 Task: Create a due date automation trigger when advanced on, 2 hours before a card is due add dates starting next week.
Action: Mouse moved to (1127, 318)
Screenshot: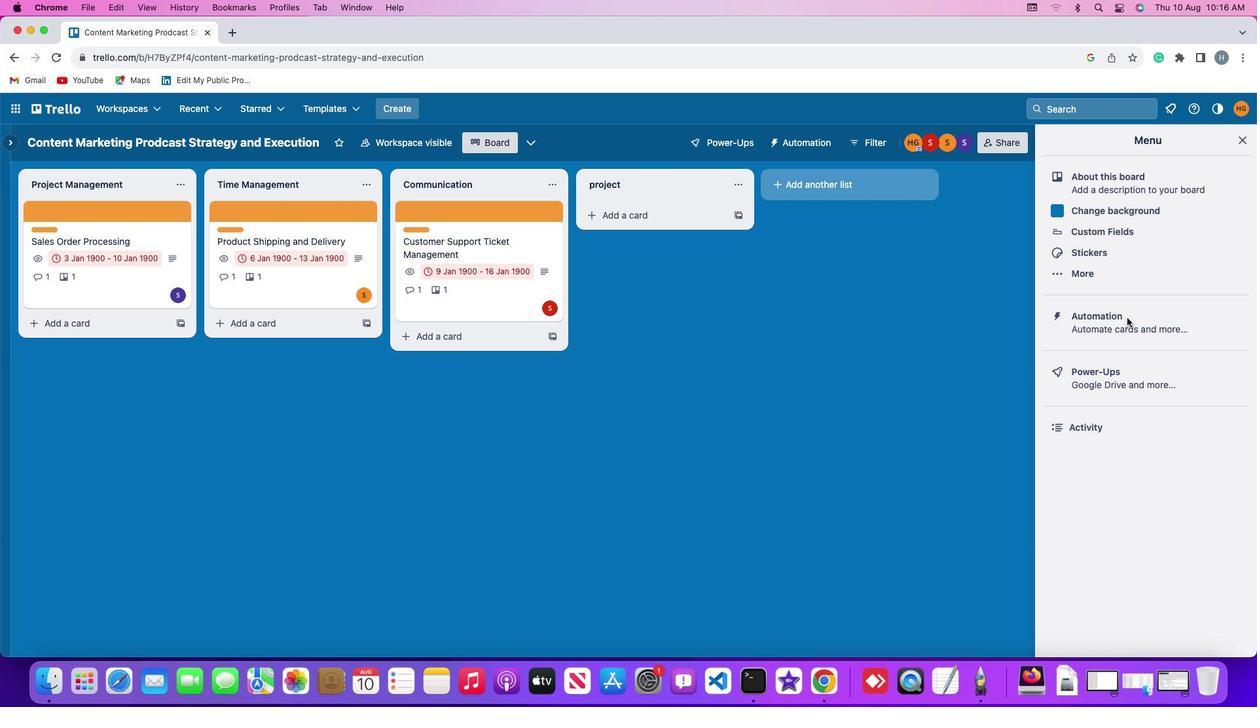
Action: Mouse pressed left at (1127, 318)
Screenshot: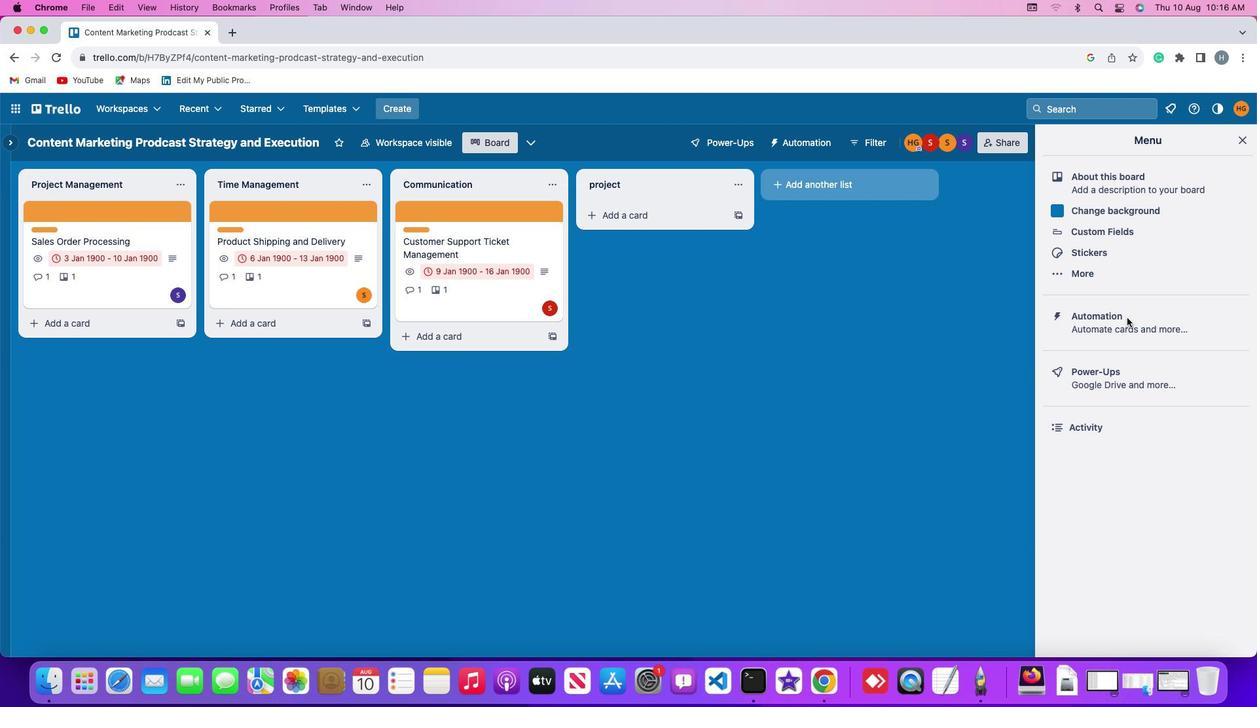 
Action: Mouse moved to (1127, 317)
Screenshot: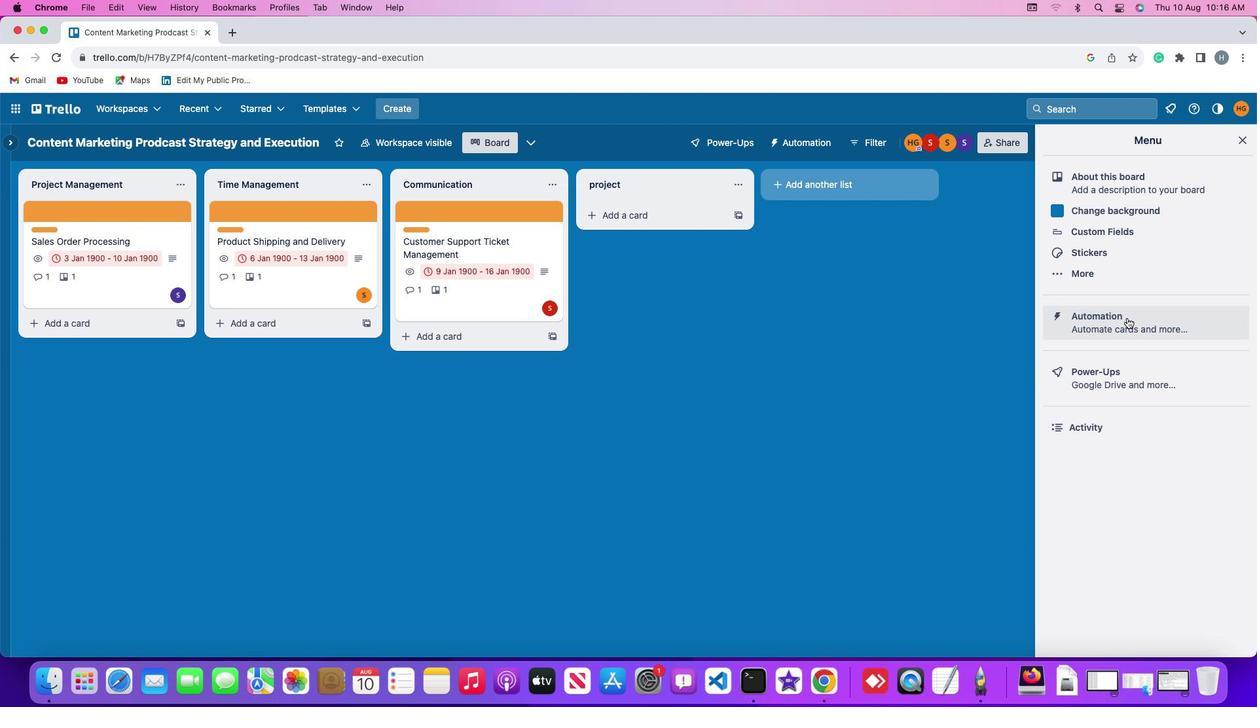 
Action: Mouse pressed left at (1127, 317)
Screenshot: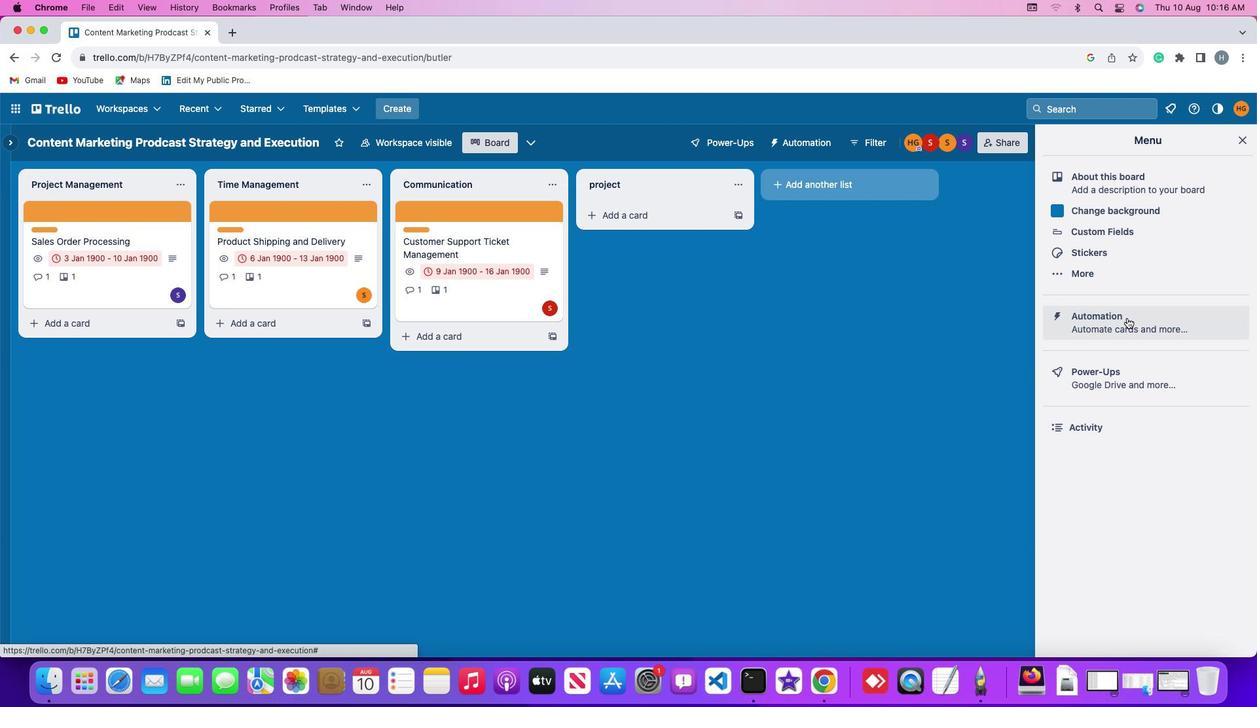 
Action: Mouse moved to (58, 317)
Screenshot: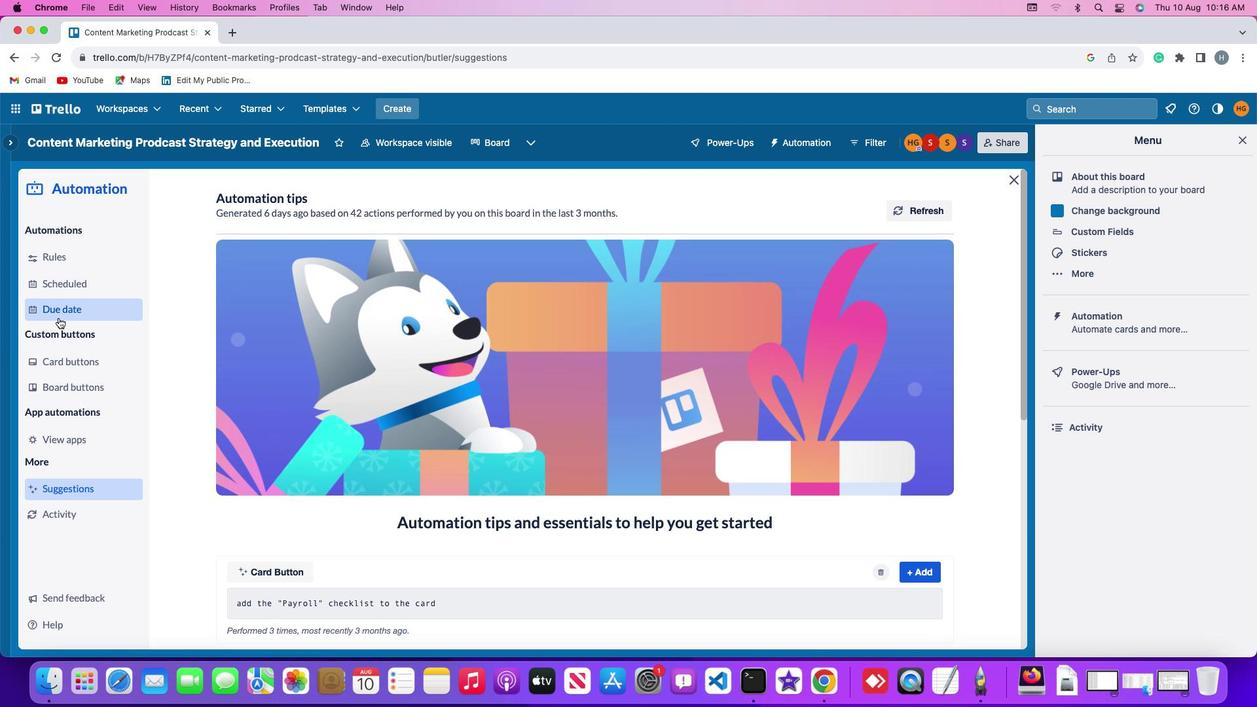 
Action: Mouse pressed left at (58, 317)
Screenshot: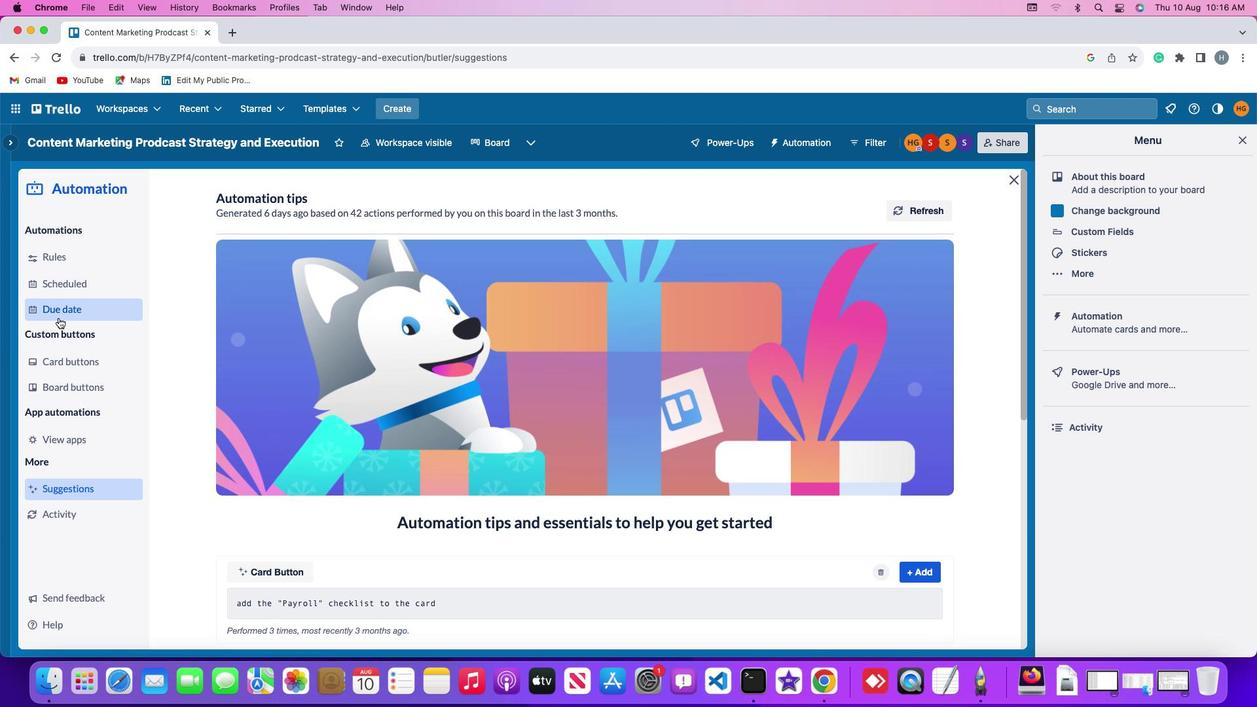 
Action: Mouse moved to (886, 205)
Screenshot: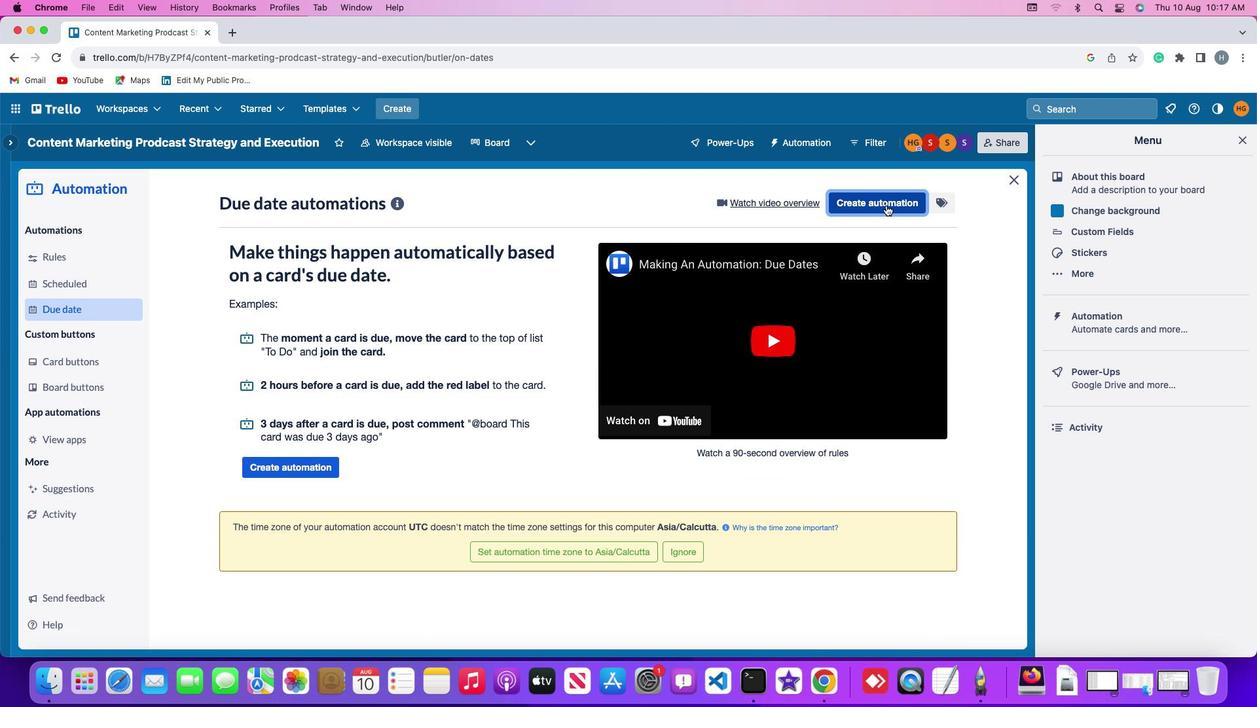 
Action: Mouse pressed left at (886, 205)
Screenshot: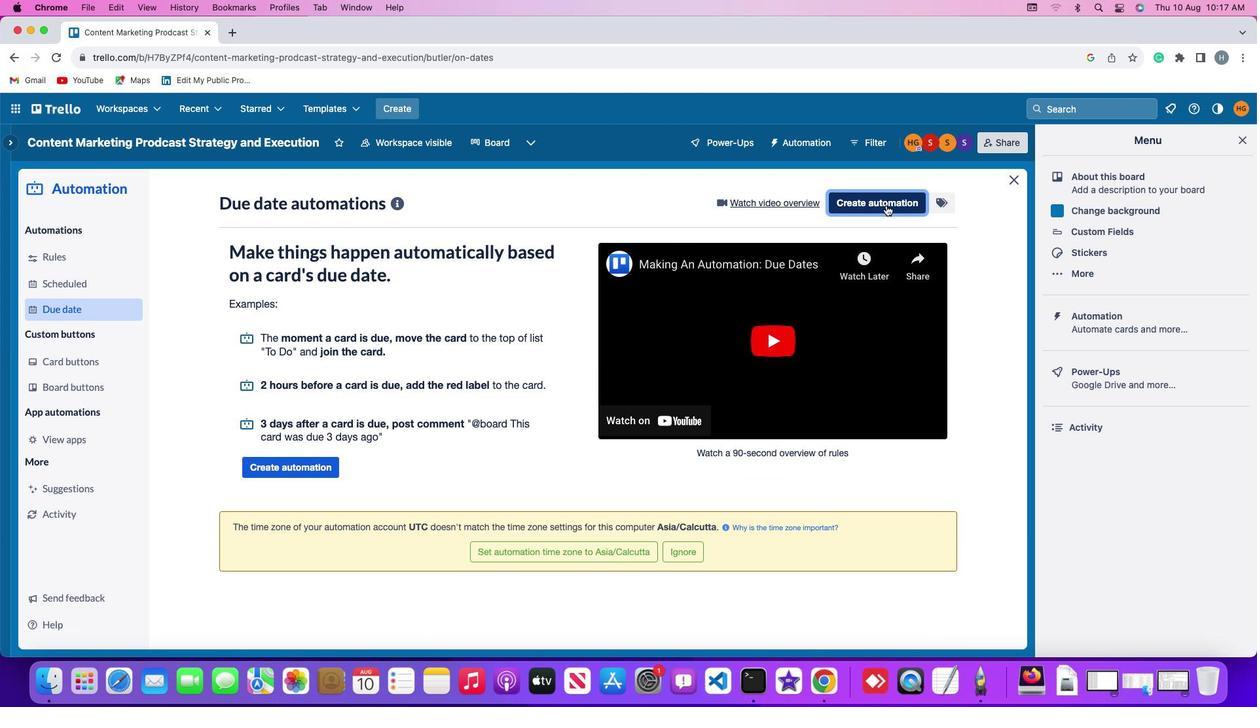 
Action: Mouse moved to (334, 326)
Screenshot: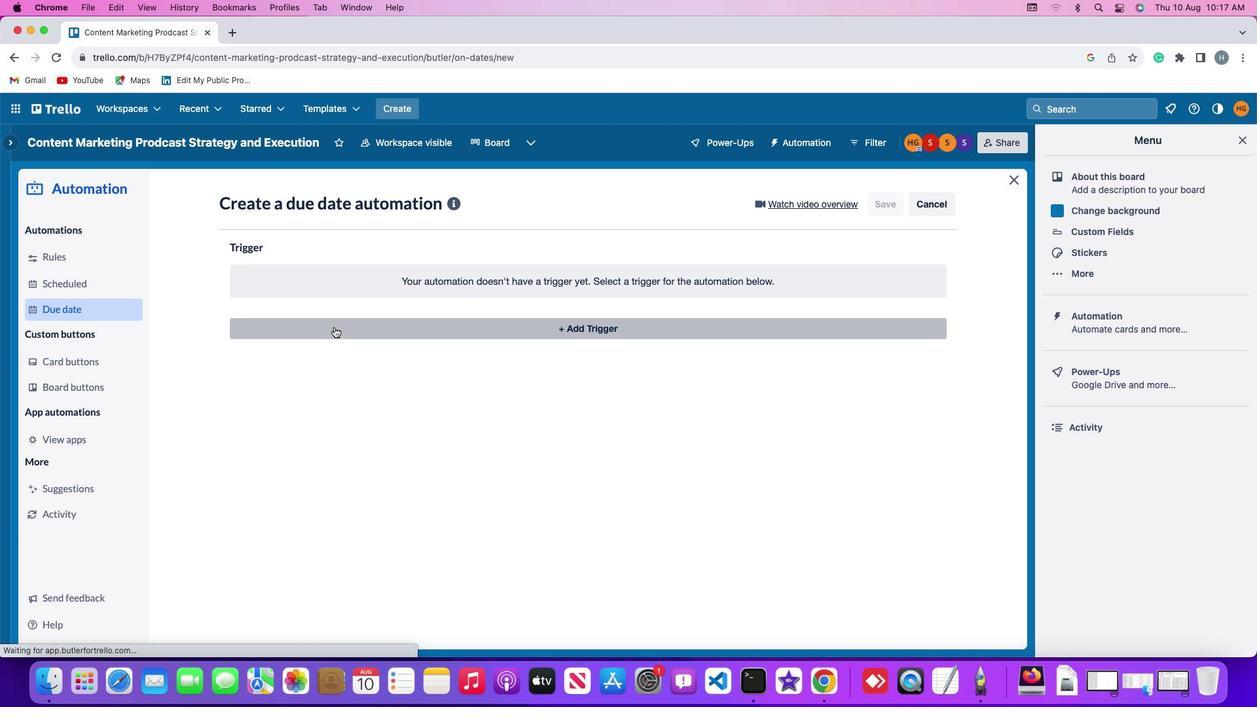 
Action: Mouse pressed left at (334, 326)
Screenshot: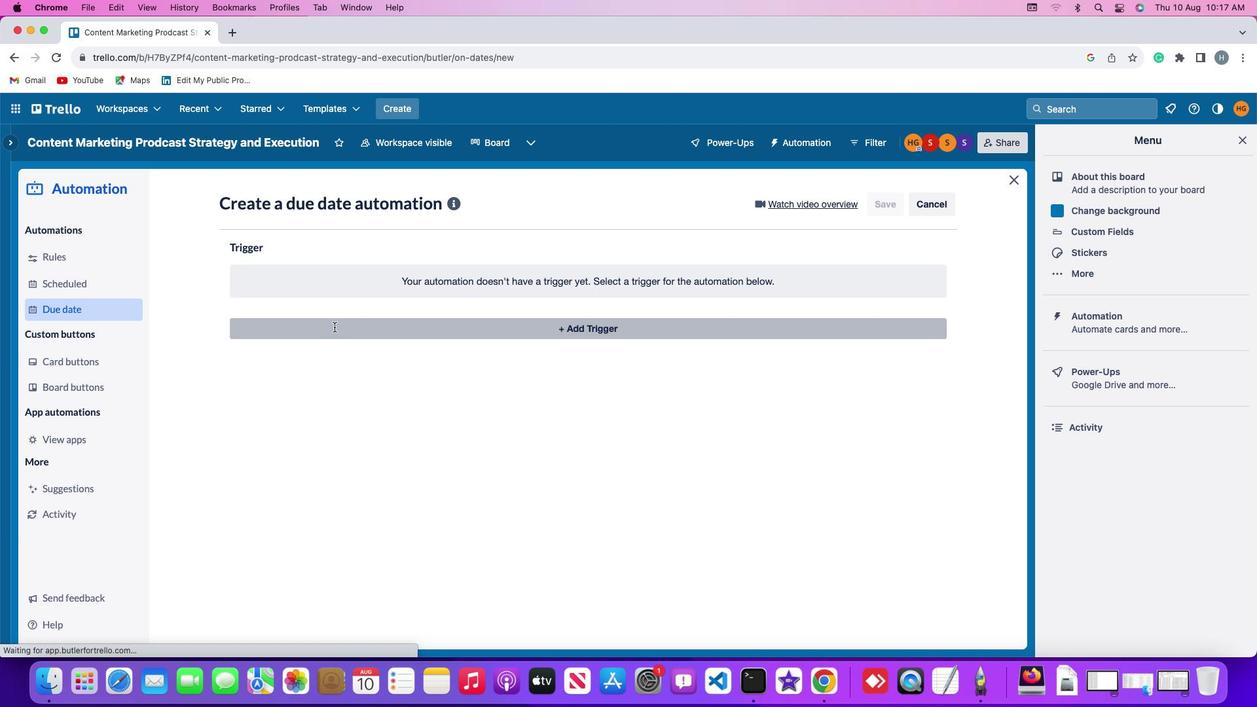 
Action: Mouse moved to (254, 531)
Screenshot: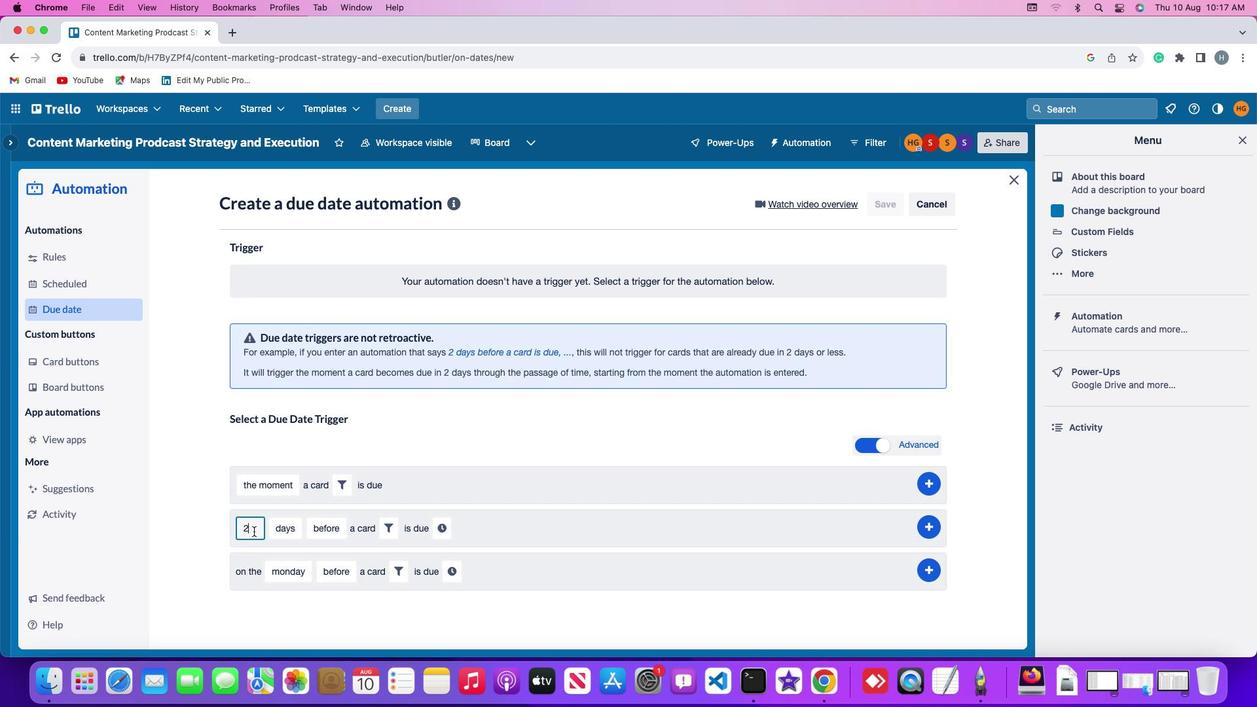 
Action: Mouse pressed left at (254, 531)
Screenshot: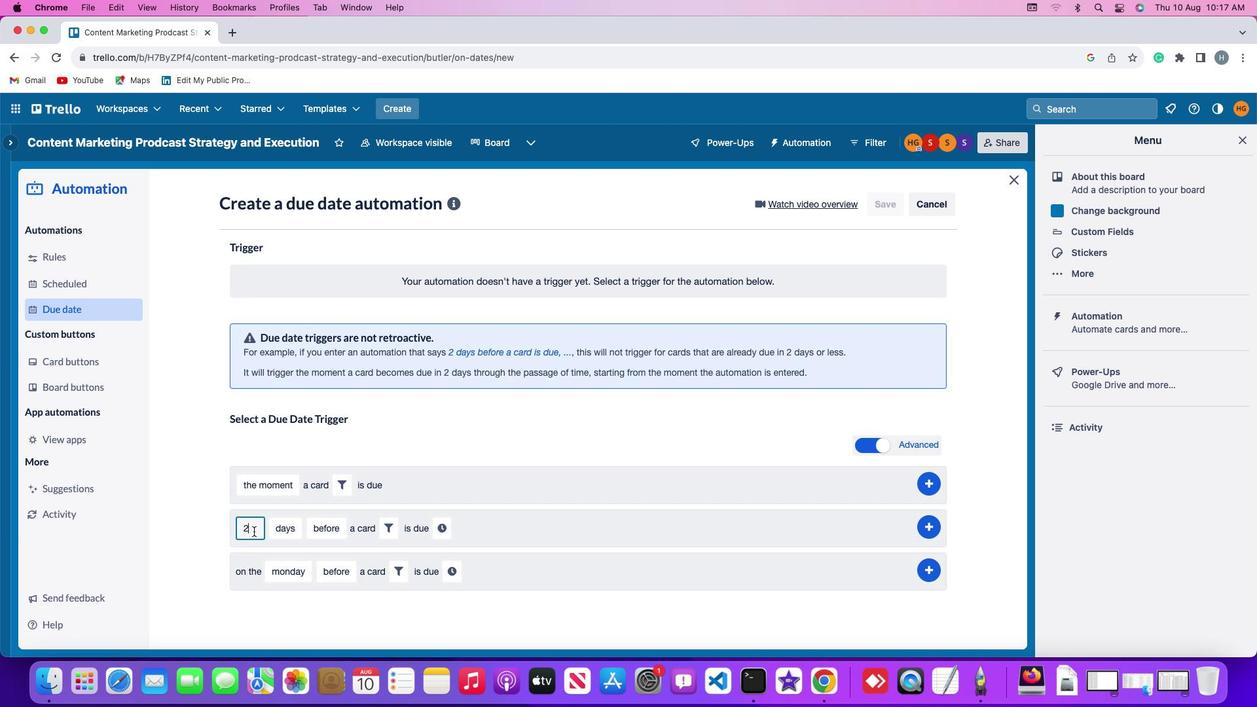 
Action: Mouse moved to (254, 531)
Screenshot: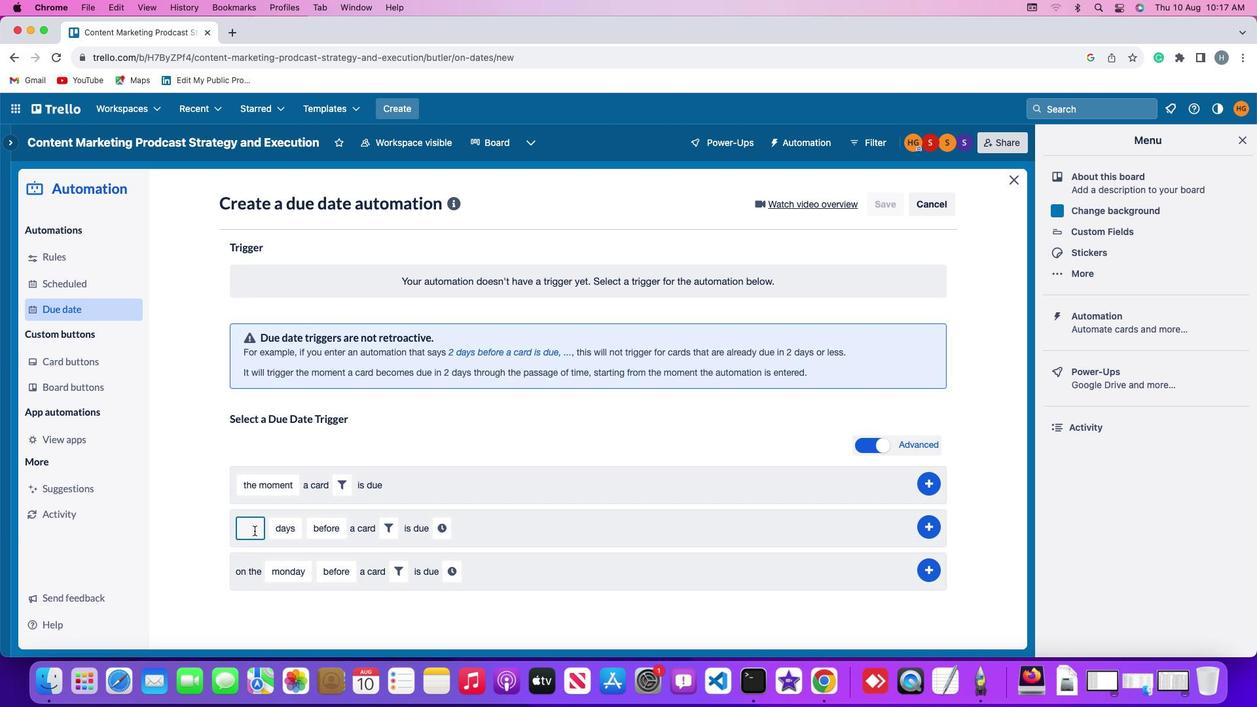
Action: Key pressed Key.backspace
Screenshot: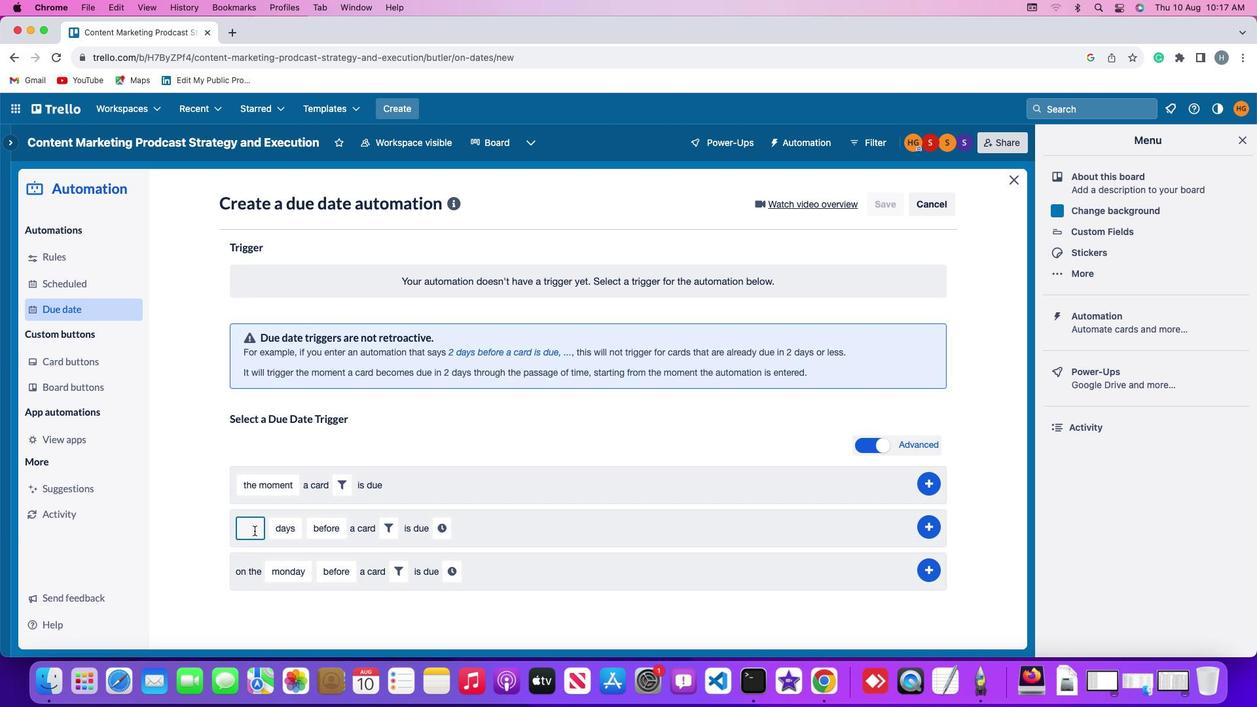 
Action: Mouse moved to (254, 531)
Screenshot: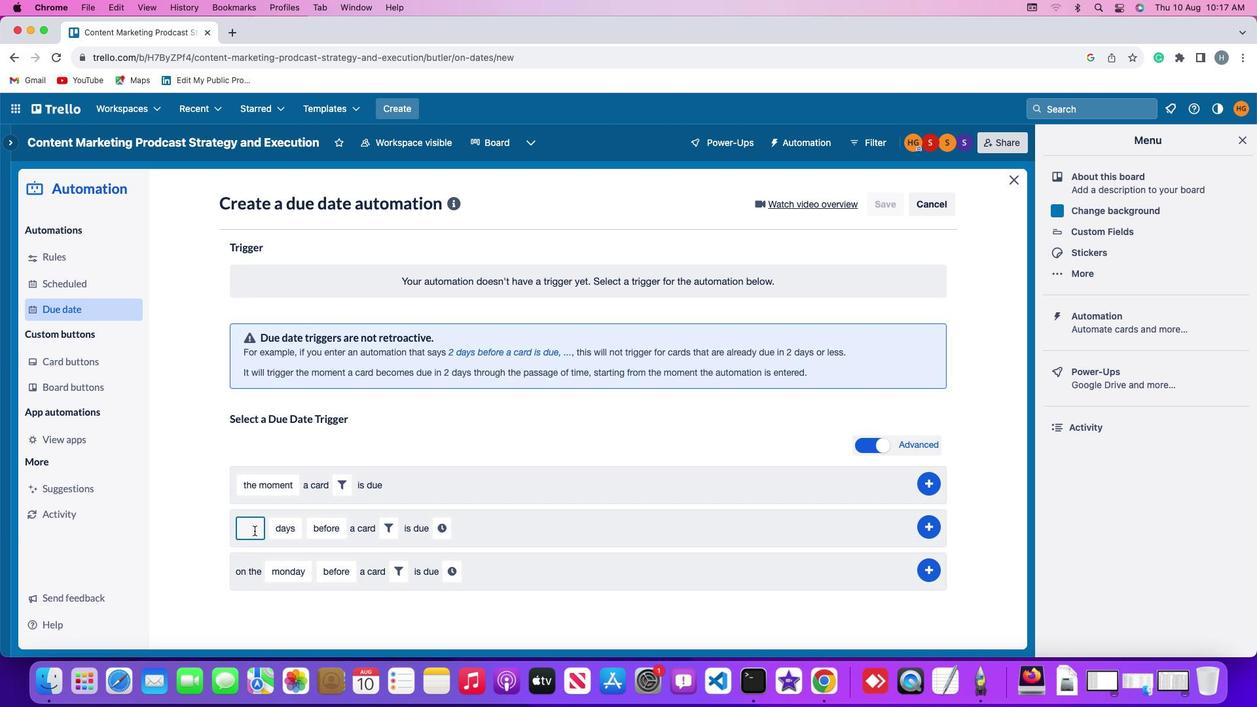 
Action: Key pressed '2'
Screenshot: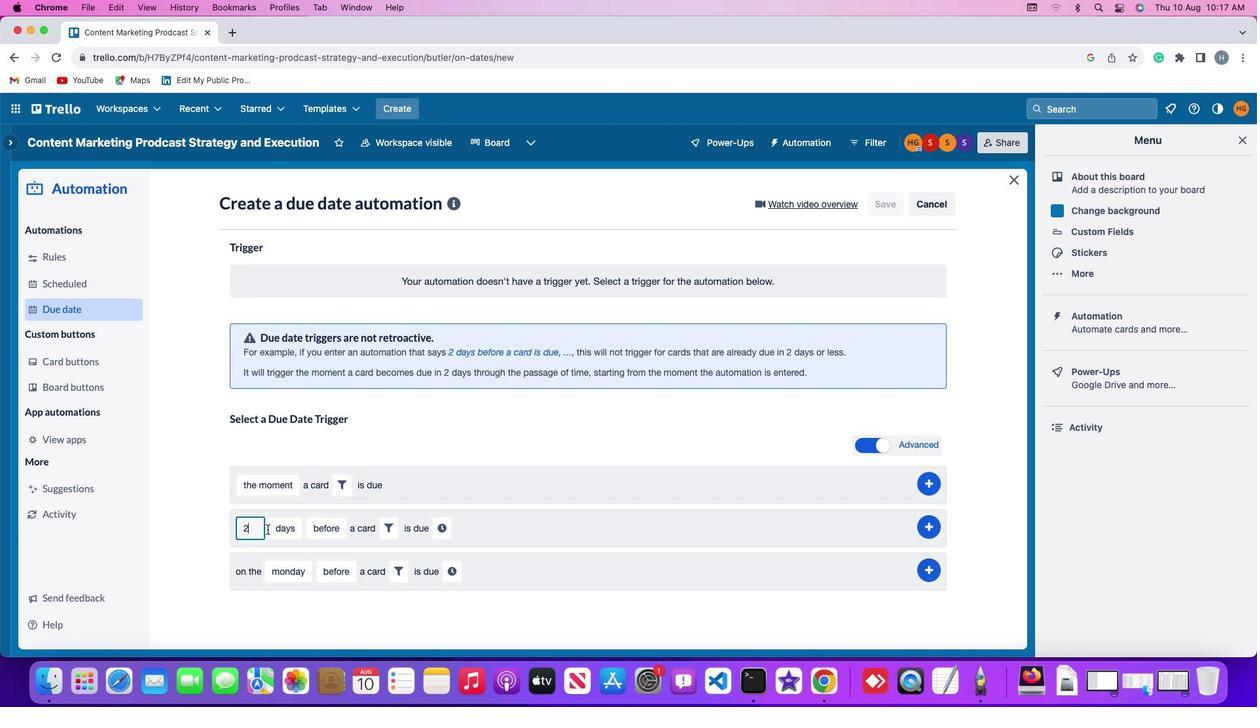 
Action: Mouse moved to (274, 529)
Screenshot: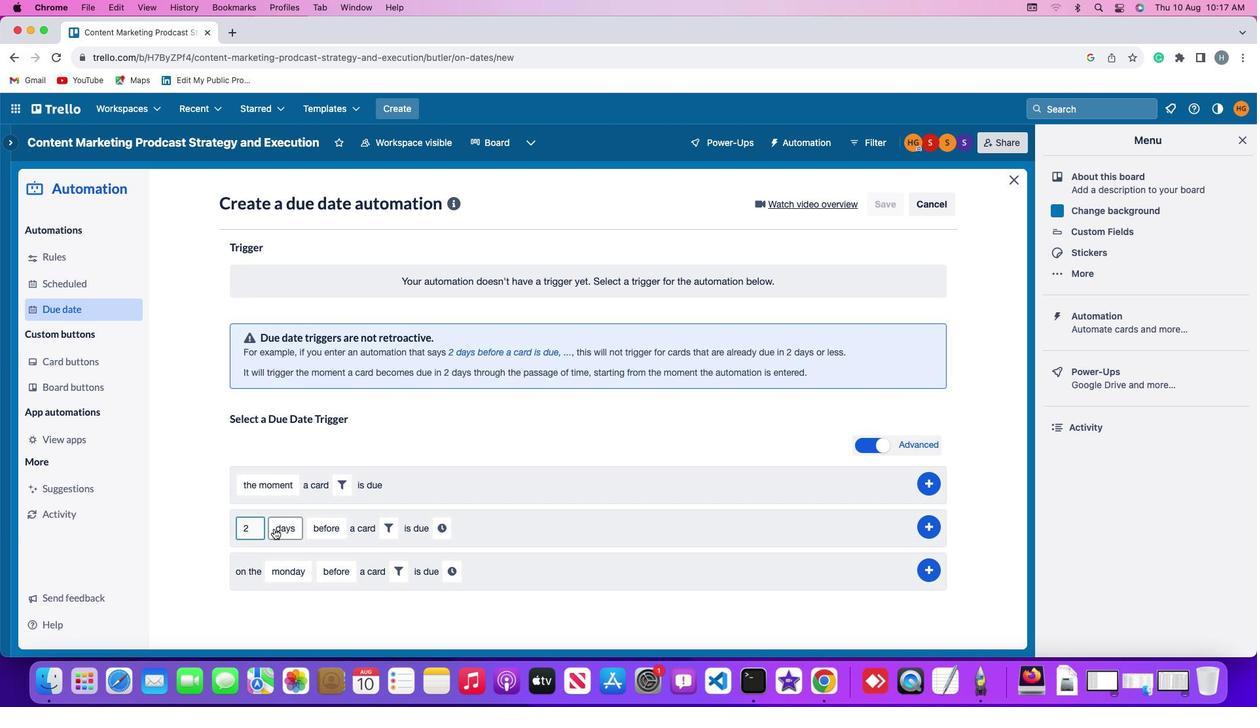 
Action: Mouse pressed left at (274, 529)
Screenshot: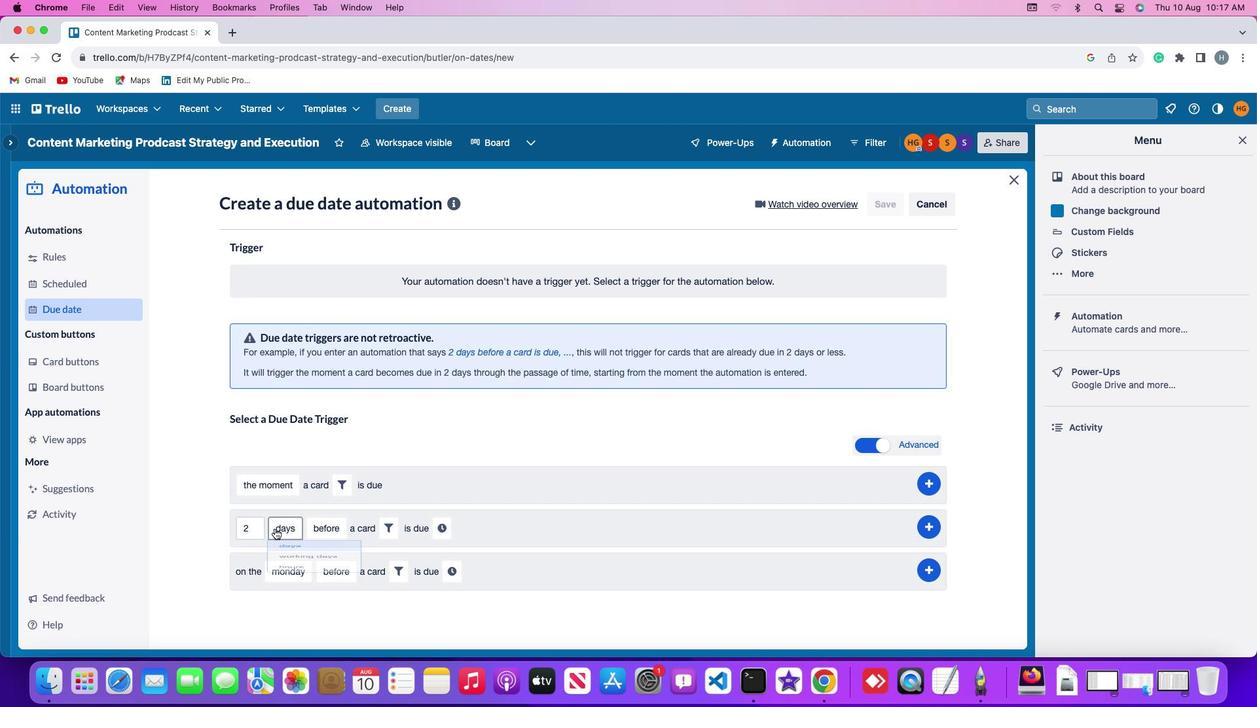 
Action: Mouse moved to (284, 608)
Screenshot: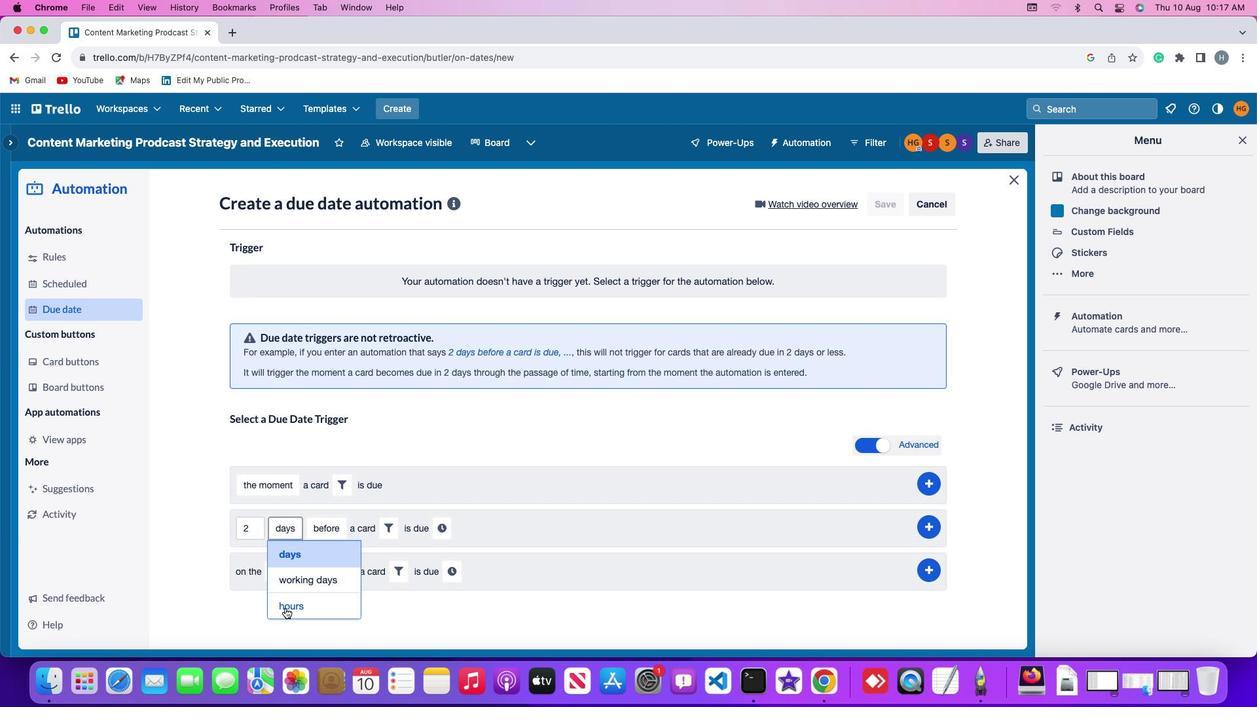 
Action: Mouse pressed left at (284, 608)
Screenshot: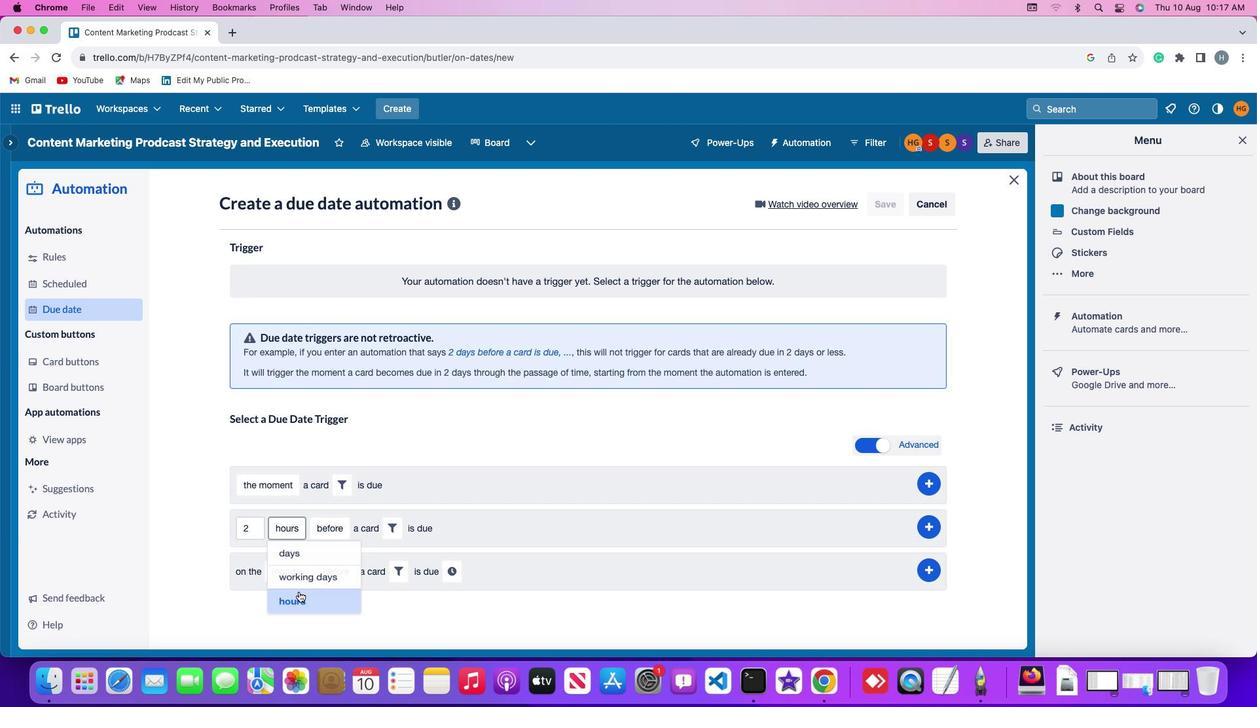 
Action: Mouse moved to (330, 529)
Screenshot: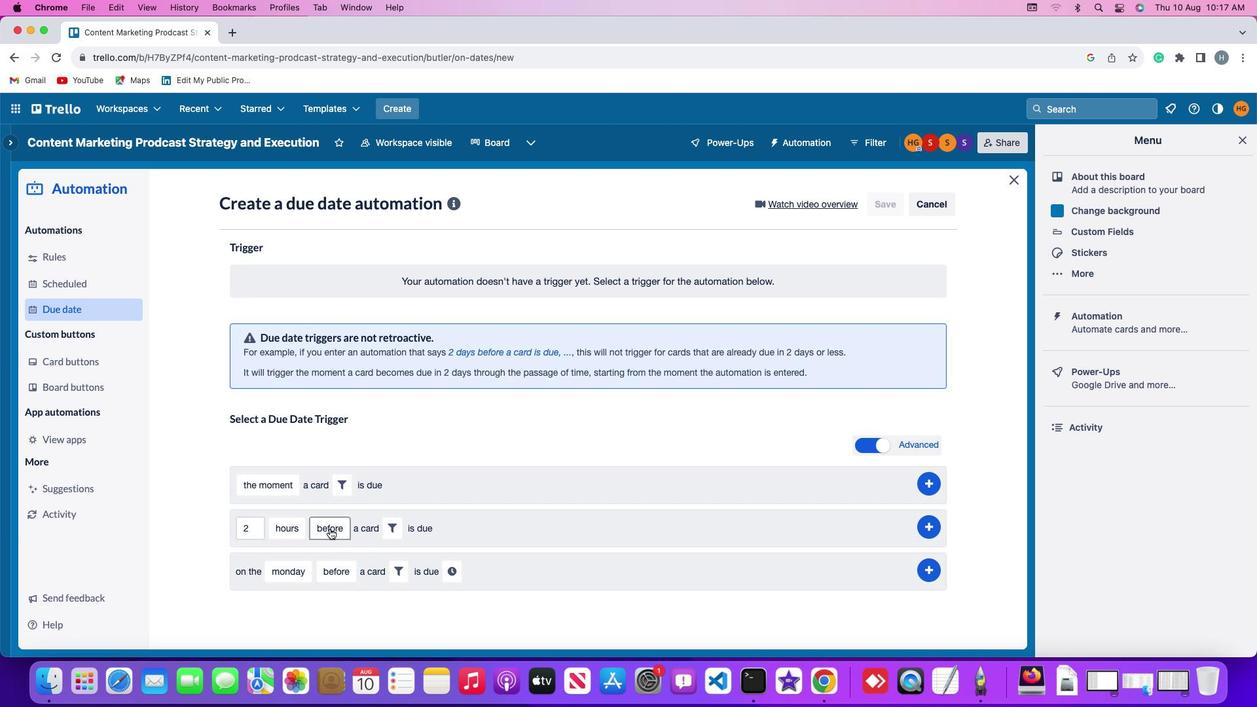 
Action: Mouse pressed left at (330, 529)
Screenshot: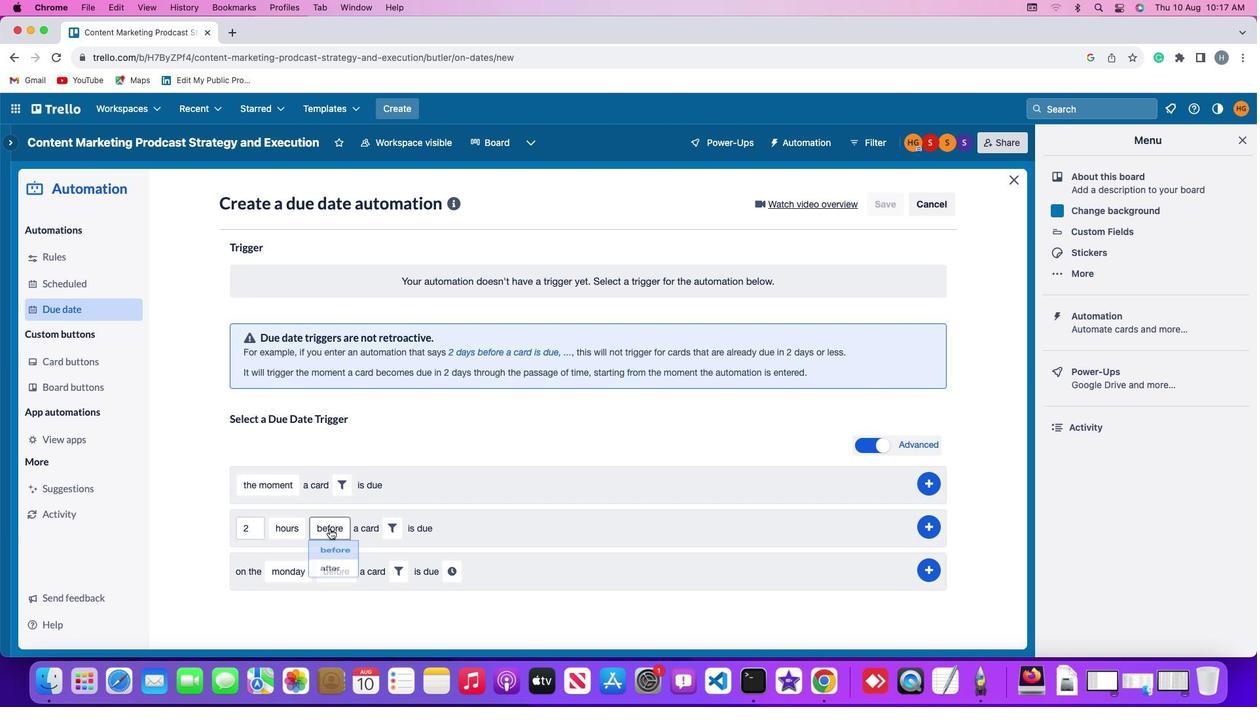
Action: Mouse moved to (341, 544)
Screenshot: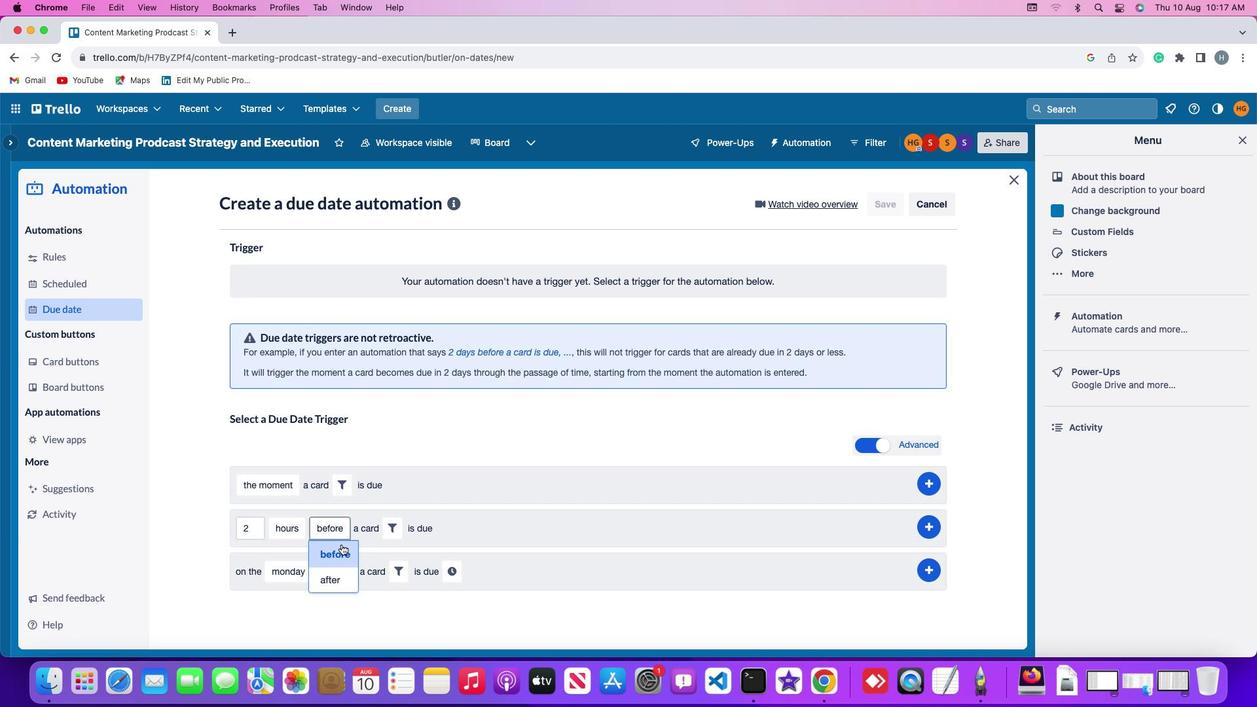 
Action: Mouse pressed left at (341, 544)
Screenshot: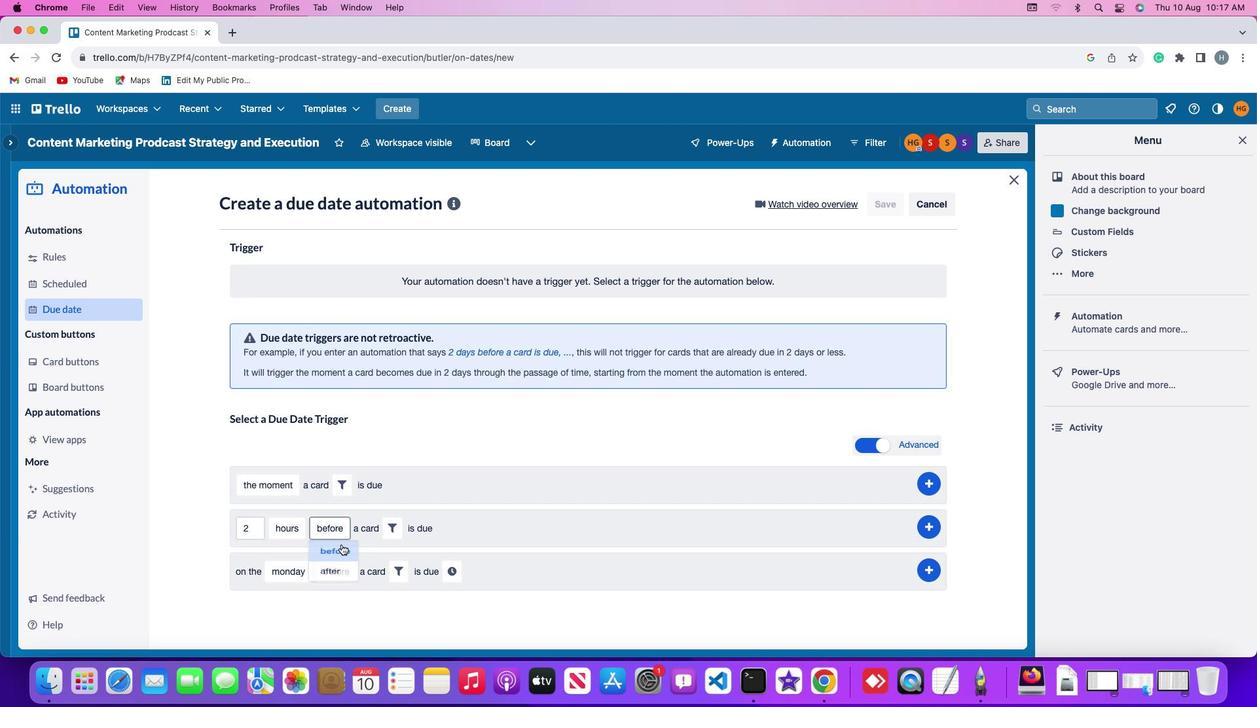 
Action: Mouse moved to (390, 531)
Screenshot: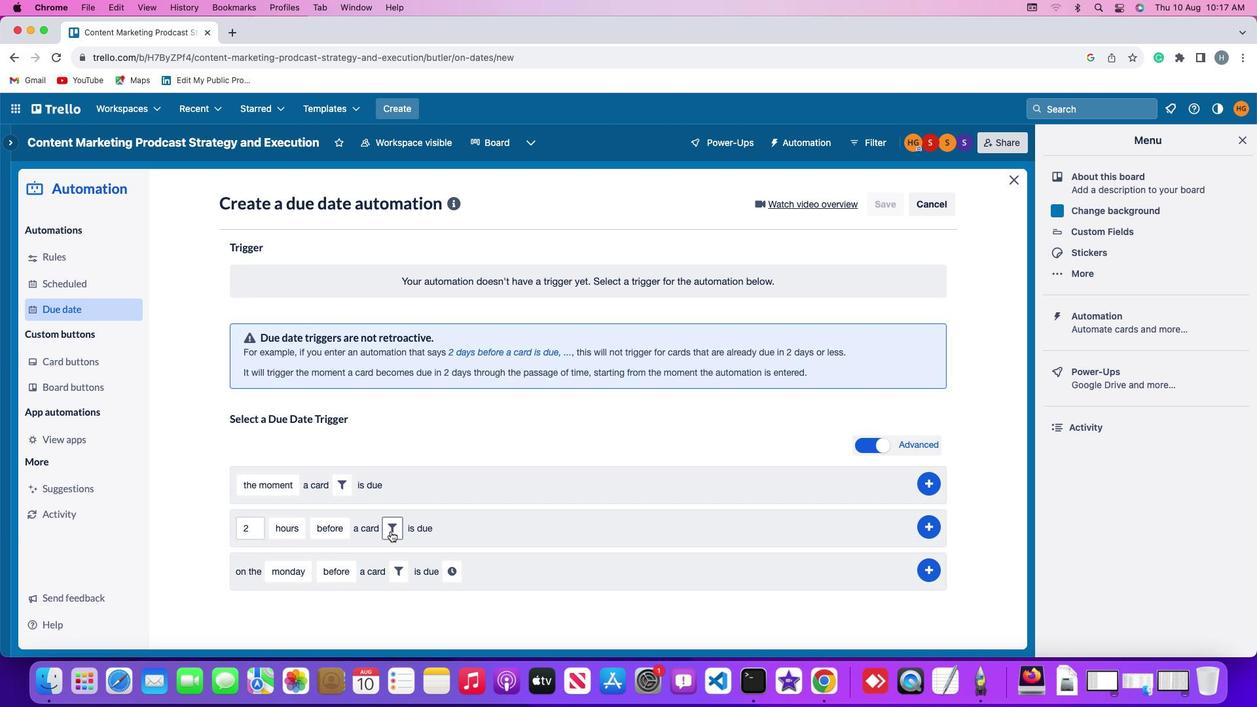 
Action: Mouse pressed left at (390, 531)
Screenshot: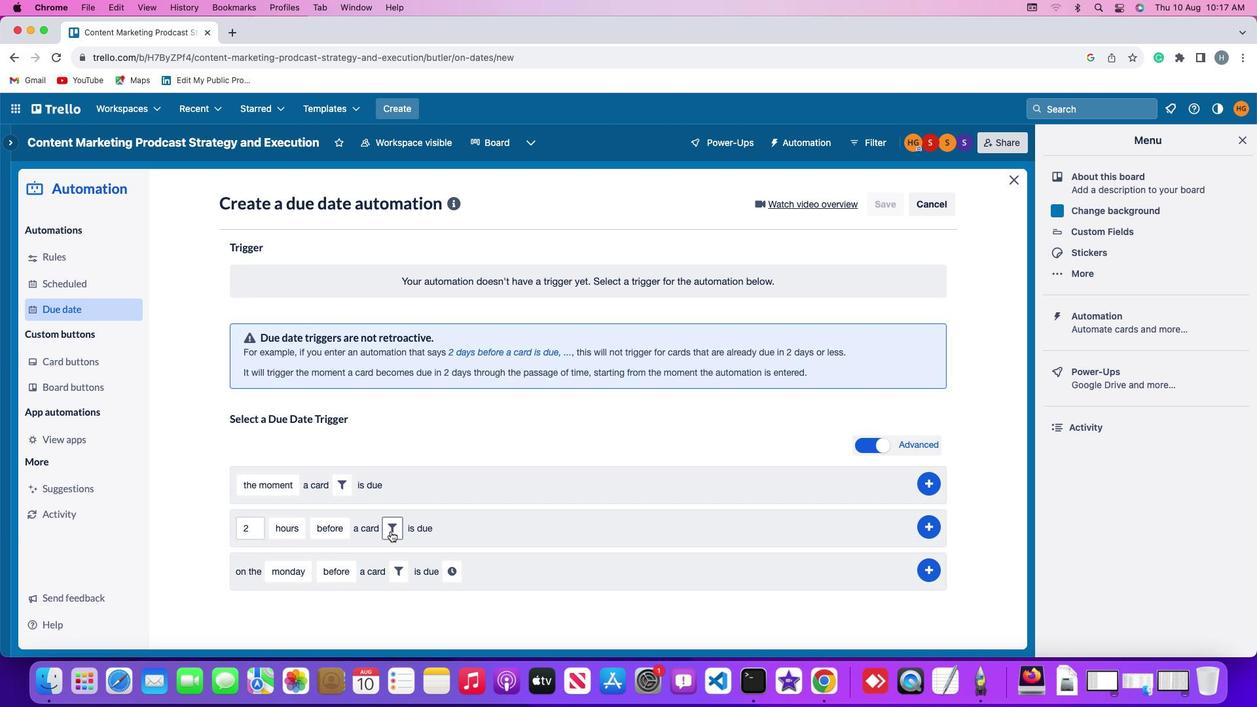 
Action: Mouse moved to (457, 569)
Screenshot: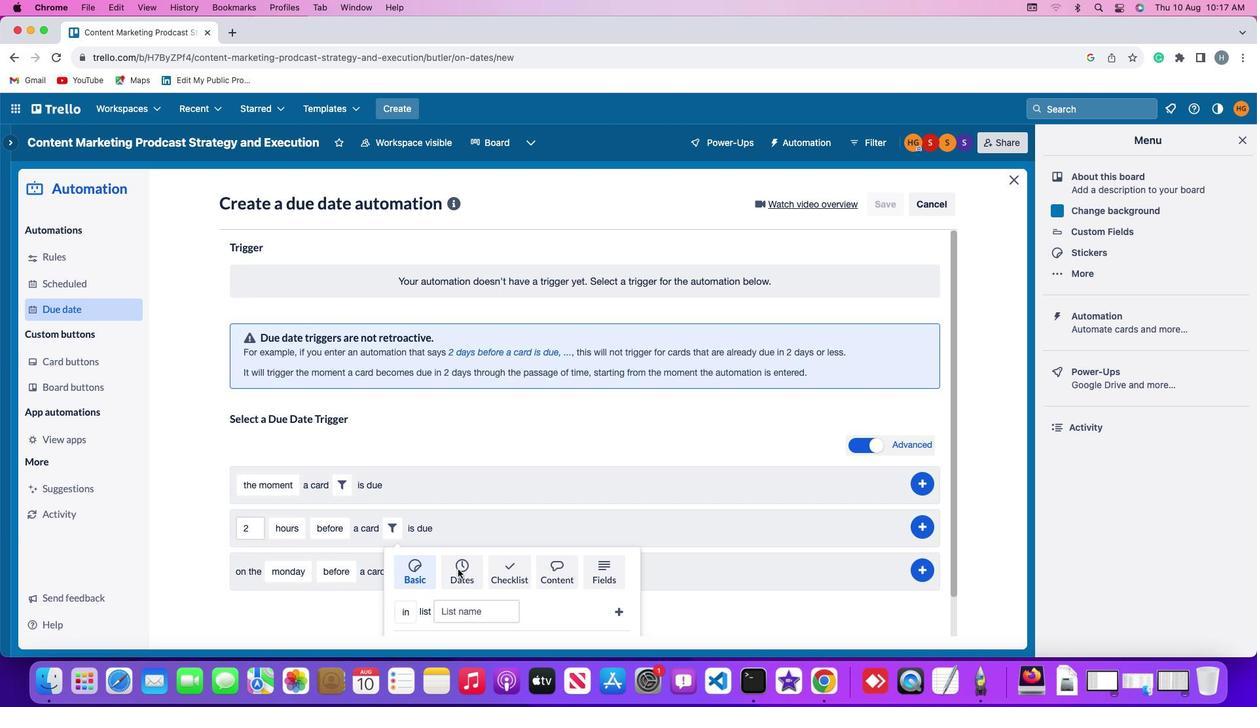 
Action: Mouse pressed left at (457, 569)
Screenshot: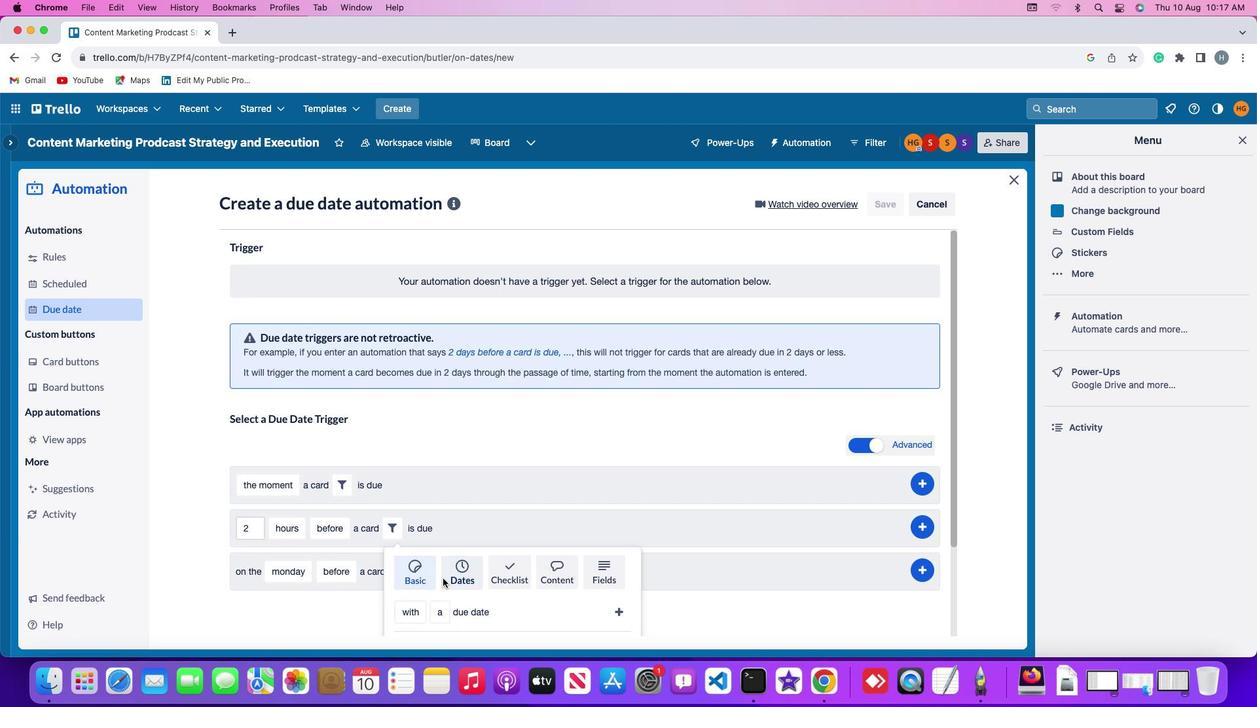 
Action: Mouse moved to (341, 602)
Screenshot: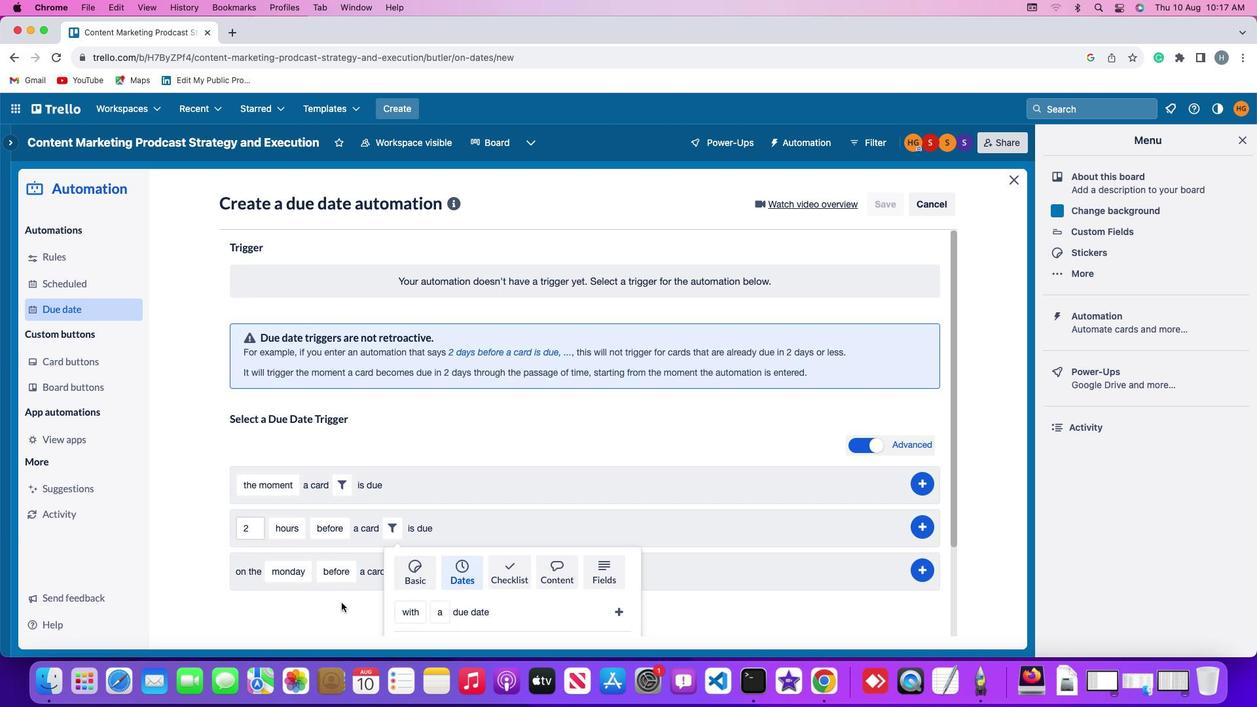 
Action: Mouse scrolled (341, 602) with delta (0, 0)
Screenshot: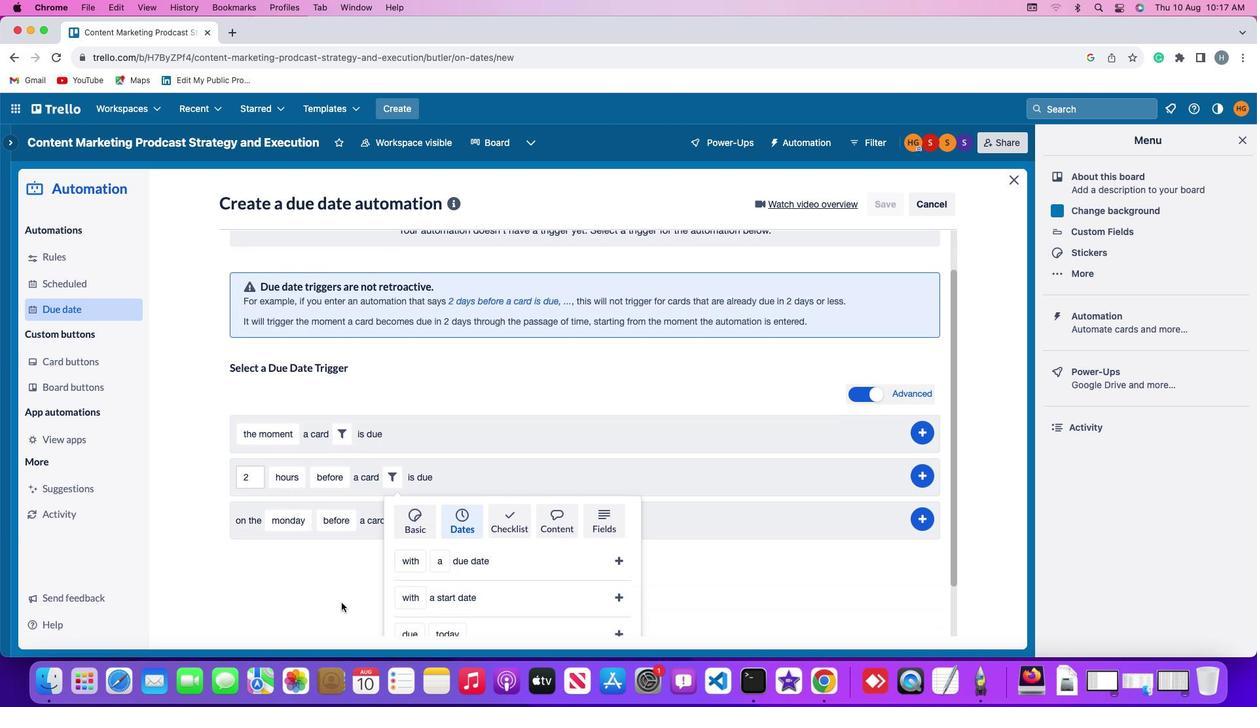 
Action: Mouse scrolled (341, 602) with delta (0, 0)
Screenshot: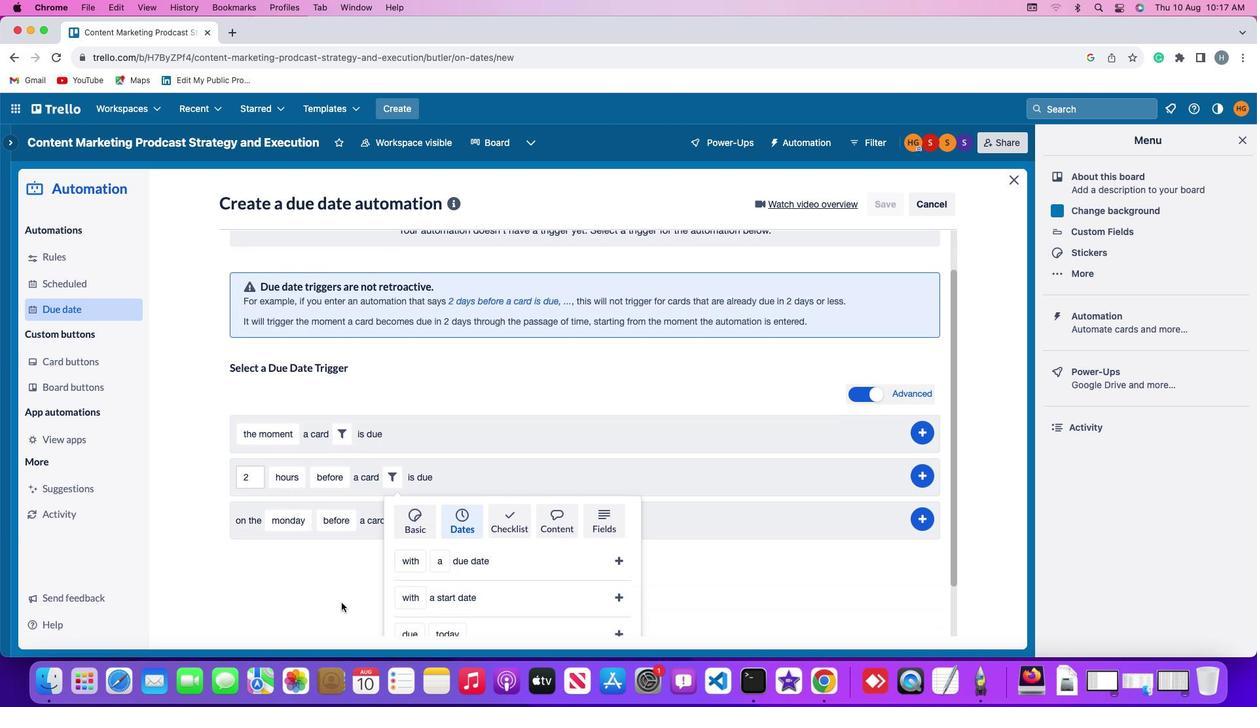 
Action: Mouse scrolled (341, 602) with delta (0, -2)
Screenshot: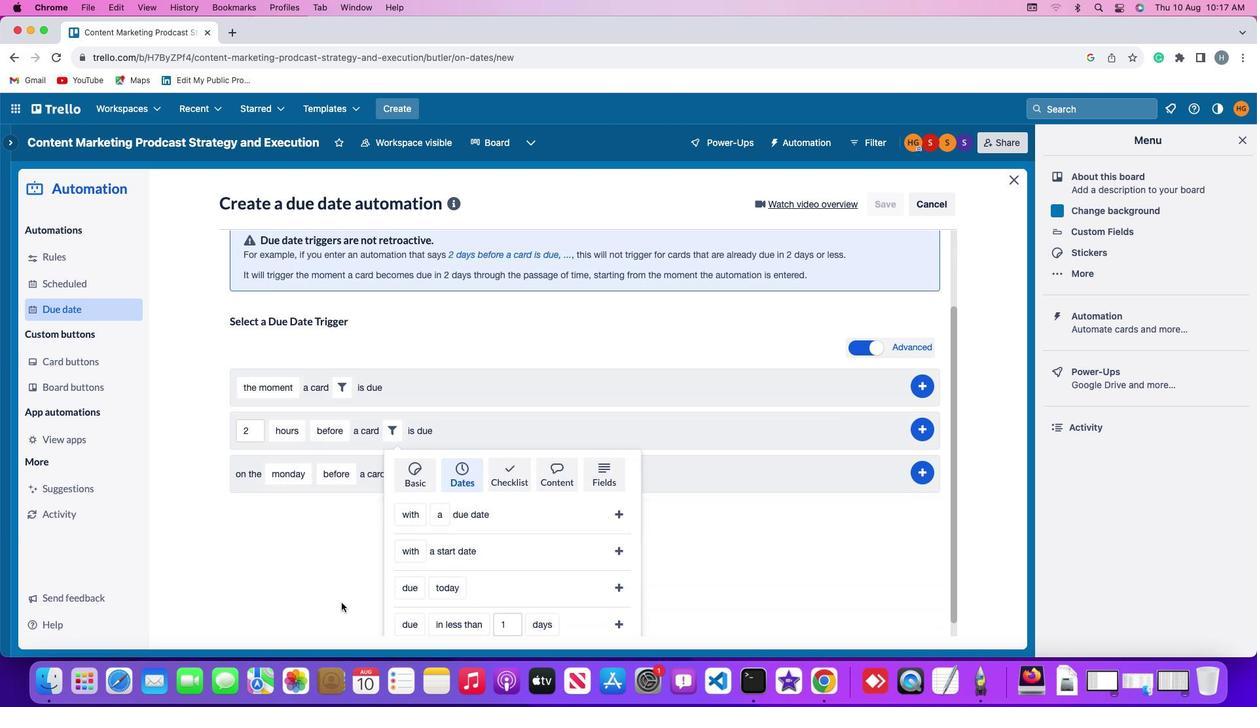 
Action: Mouse scrolled (341, 602) with delta (0, -3)
Screenshot: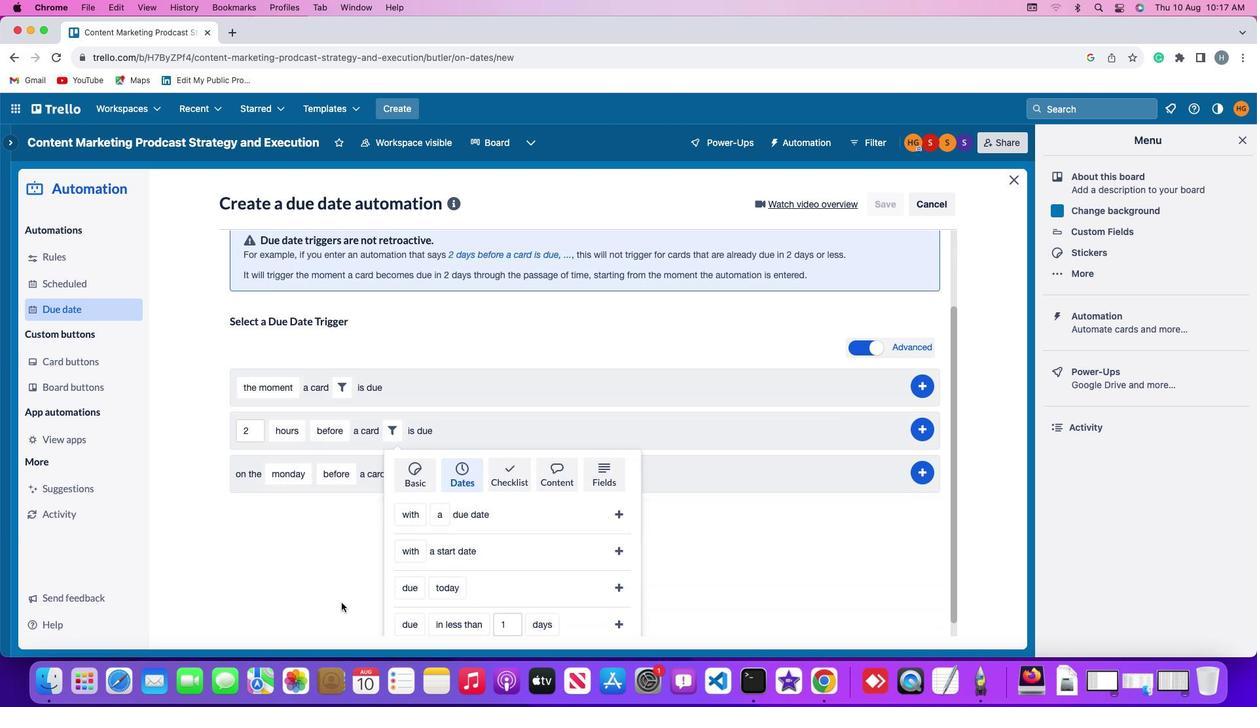
Action: Mouse scrolled (341, 602) with delta (0, -3)
Screenshot: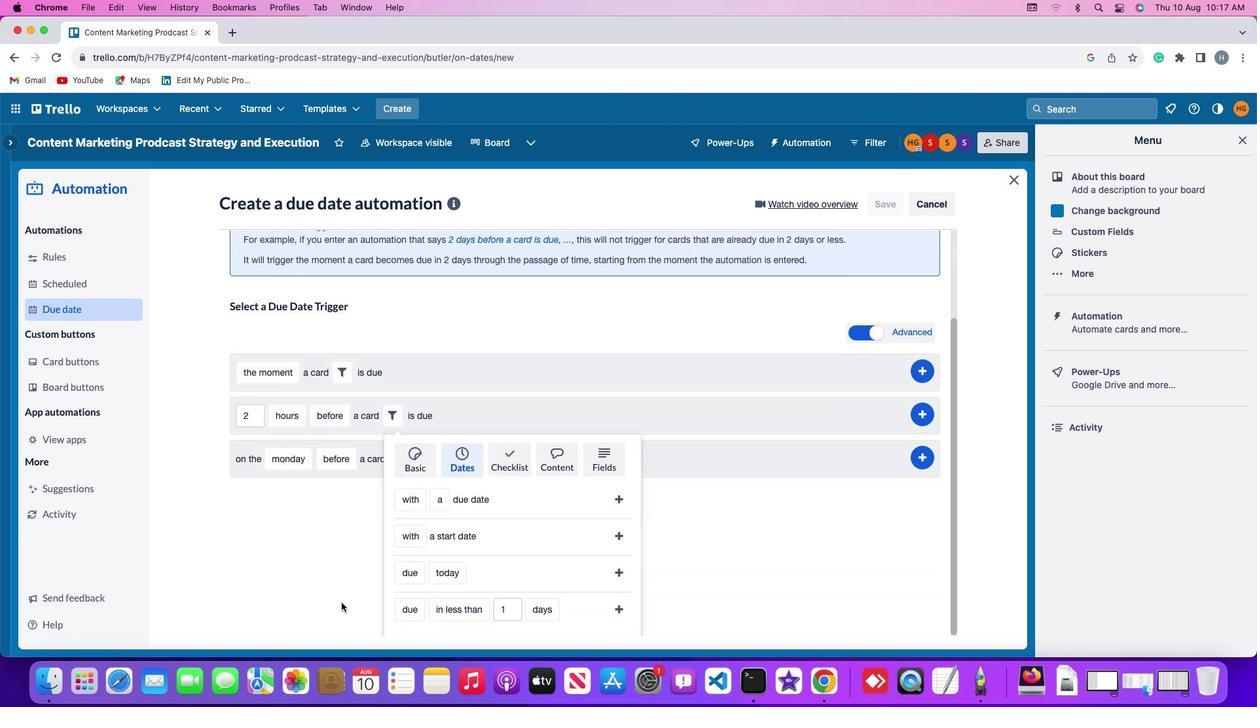 
Action: Mouse scrolled (341, 602) with delta (0, -3)
Screenshot: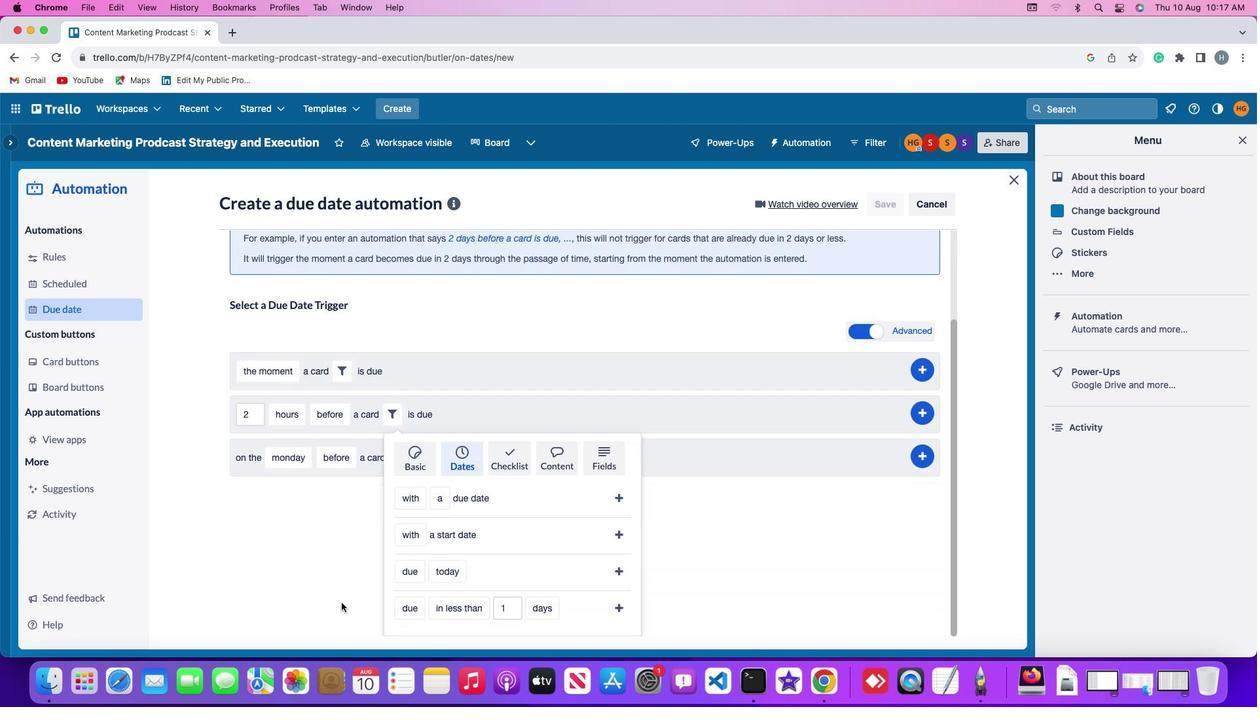 
Action: Mouse scrolled (341, 602) with delta (0, 0)
Screenshot: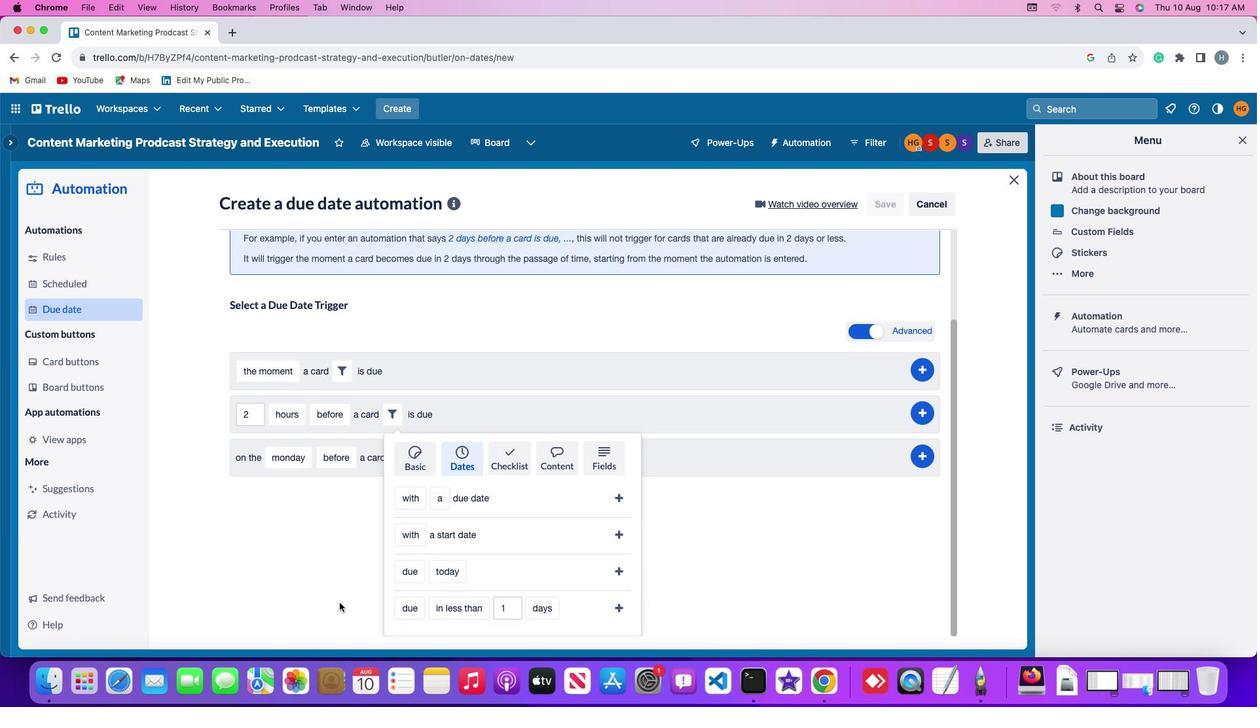 
Action: Mouse scrolled (341, 602) with delta (0, 0)
Screenshot: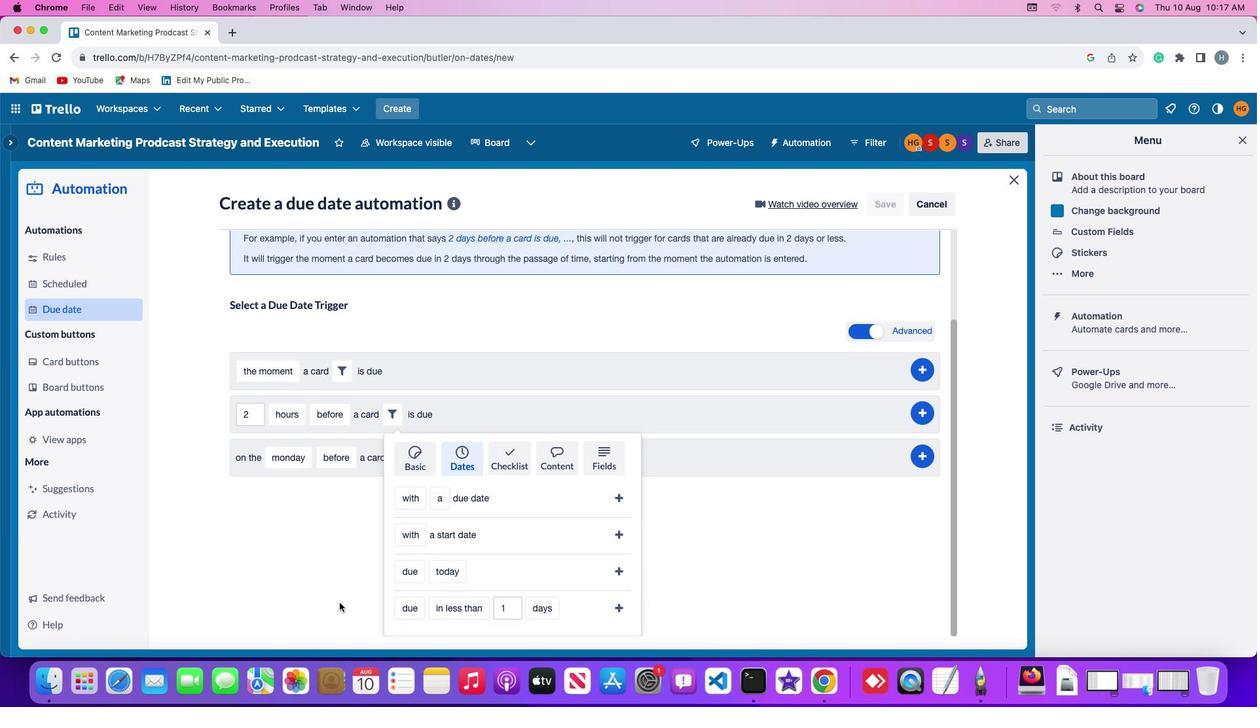 
Action: Mouse scrolled (341, 602) with delta (0, -1)
Screenshot: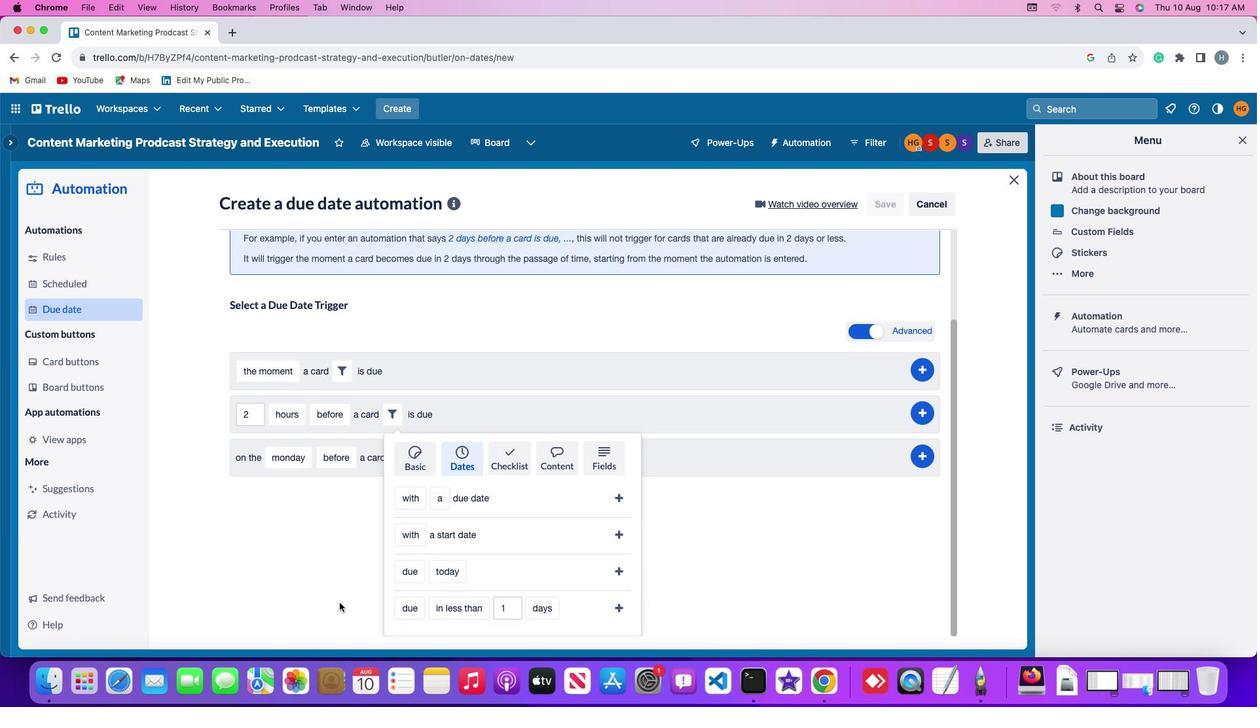 
Action: Mouse scrolled (341, 602) with delta (0, -3)
Screenshot: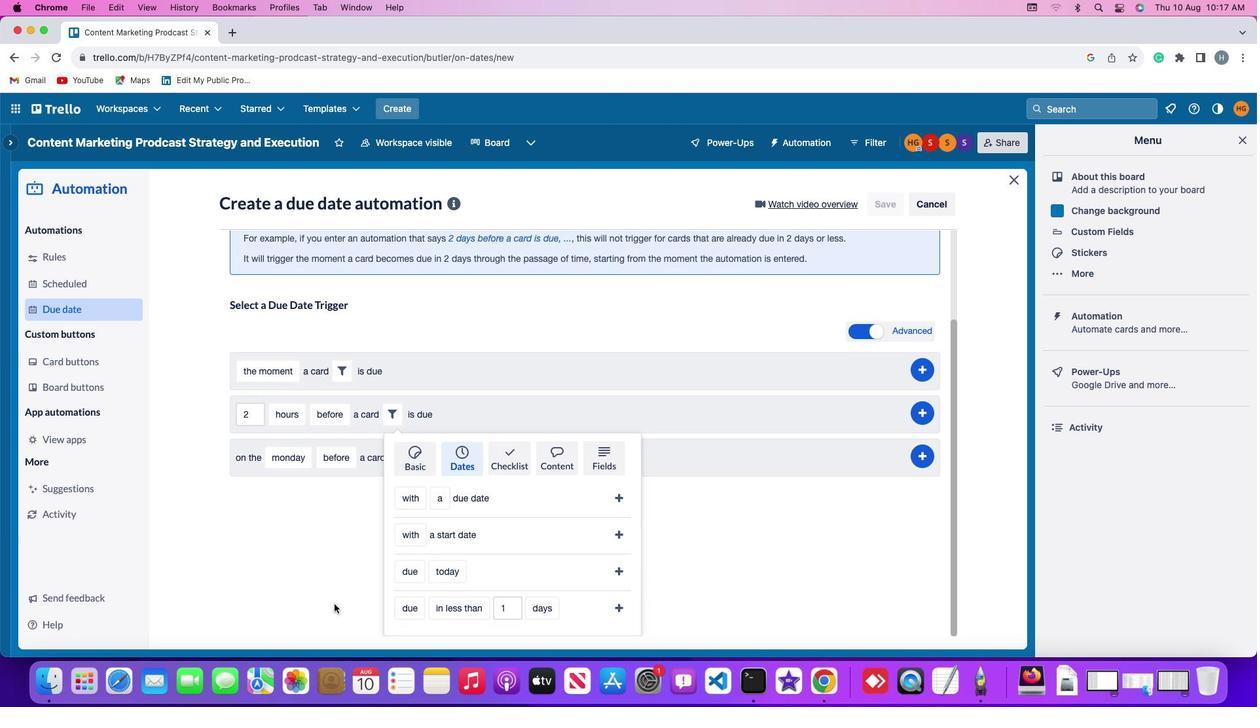 
Action: Mouse scrolled (341, 602) with delta (0, -3)
Screenshot: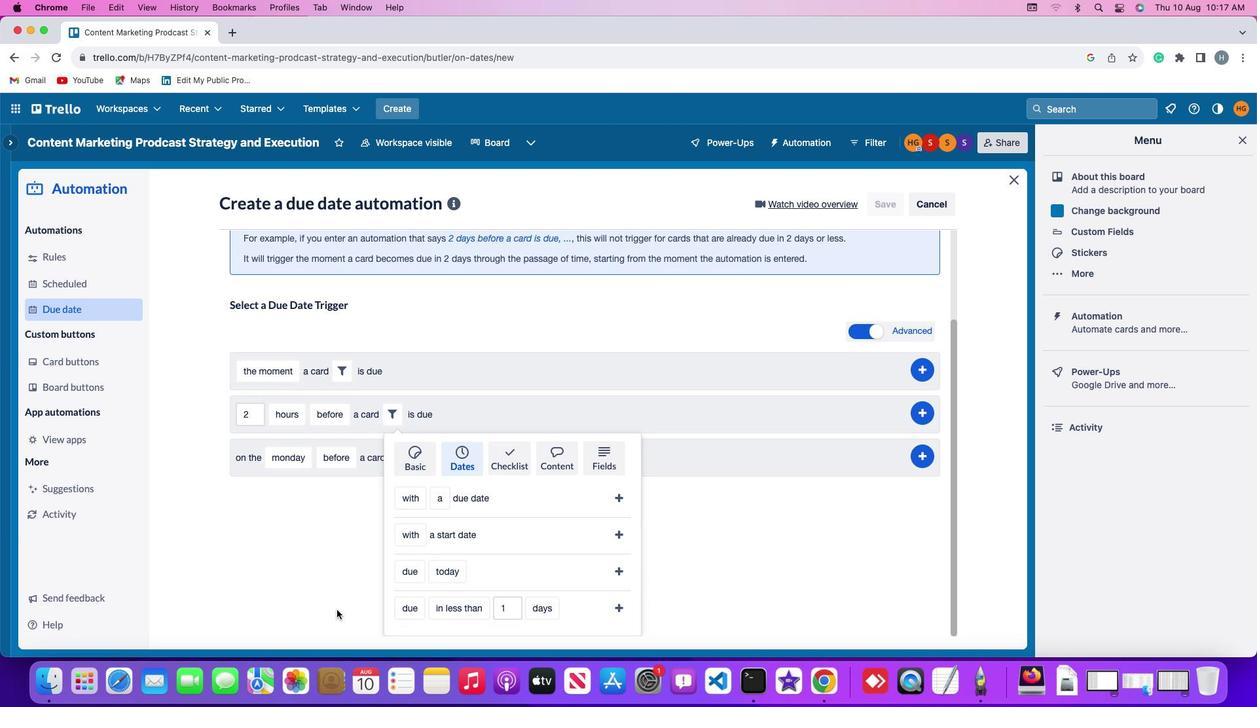 
Action: Mouse moved to (413, 575)
Screenshot: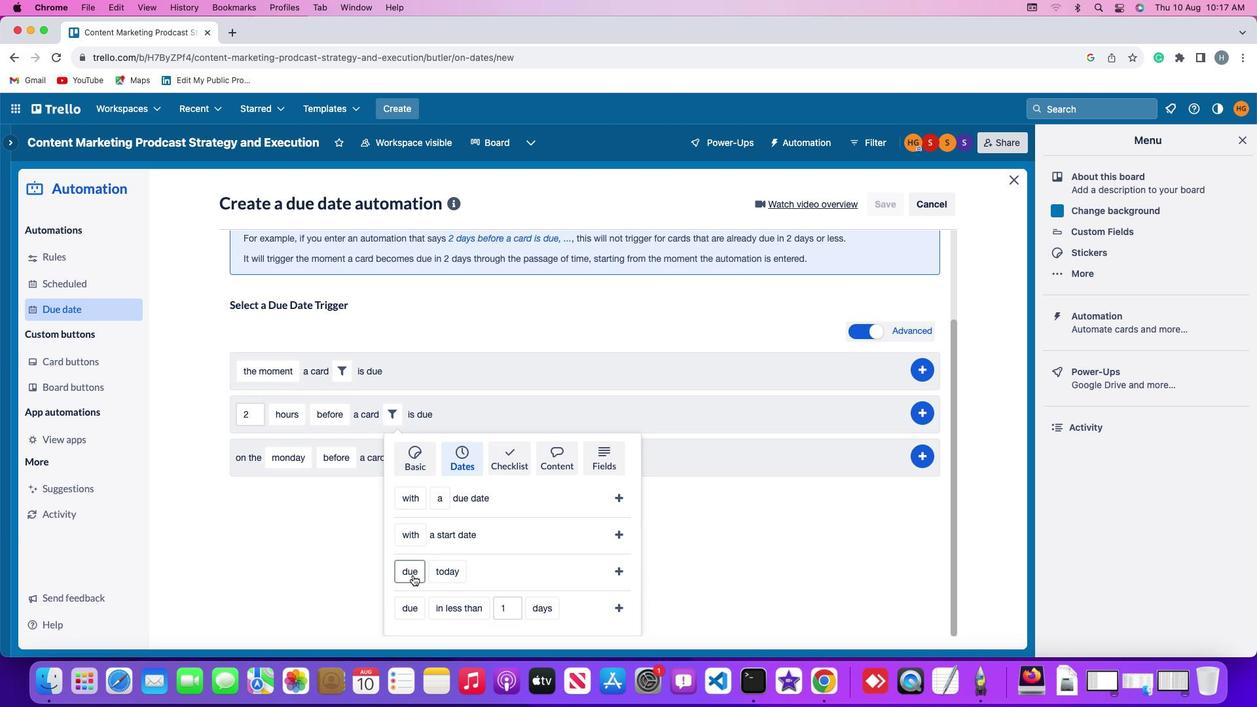 
Action: Mouse pressed left at (413, 575)
Screenshot: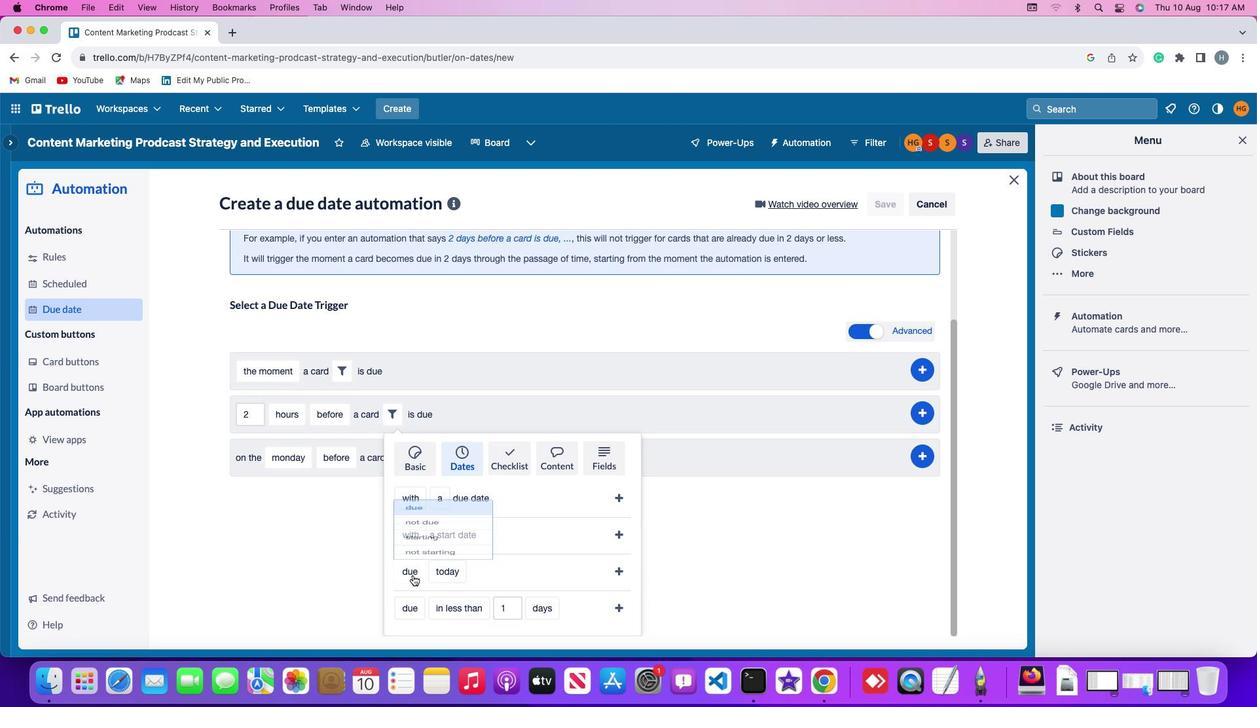 
Action: Mouse moved to (434, 520)
Screenshot: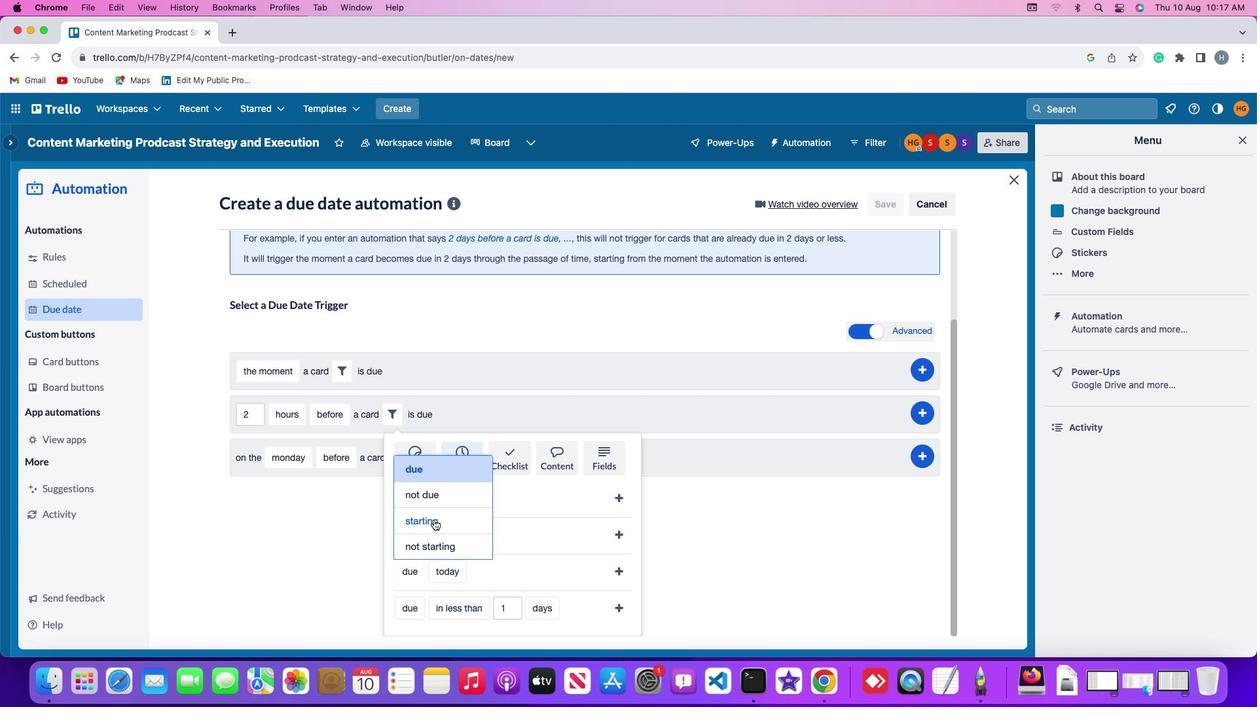 
Action: Mouse pressed left at (434, 520)
Screenshot: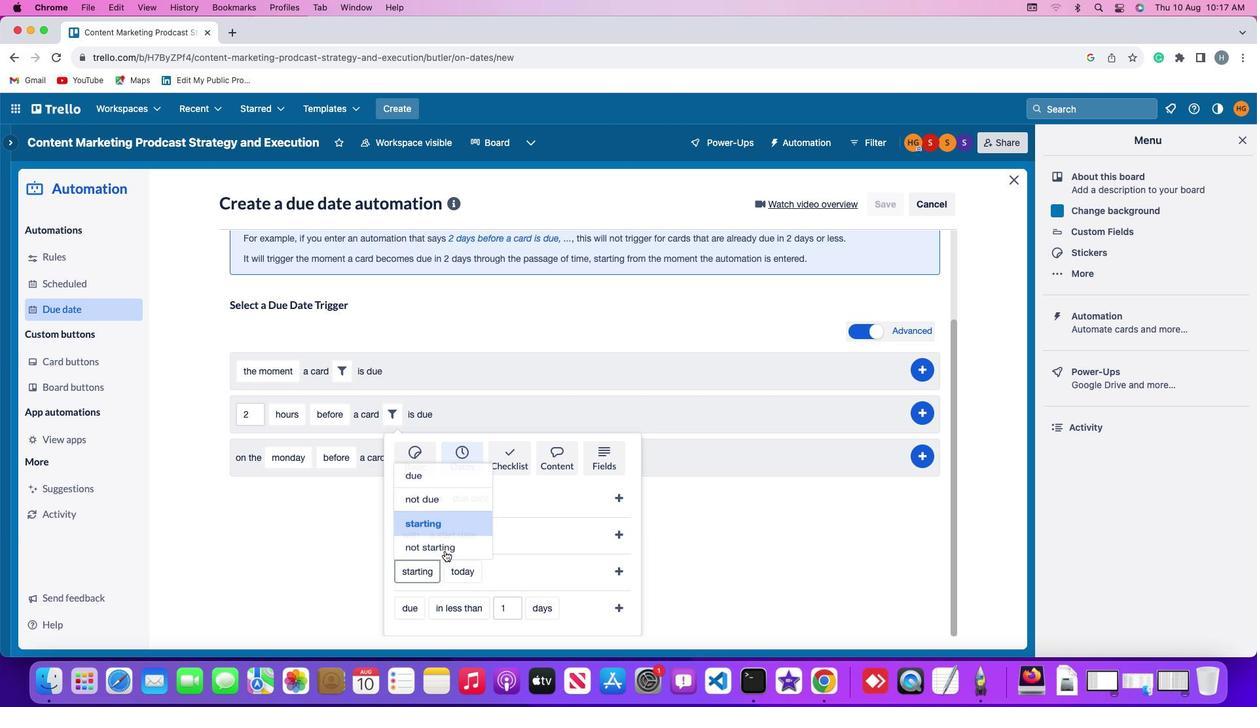 
Action: Mouse moved to (453, 572)
Screenshot: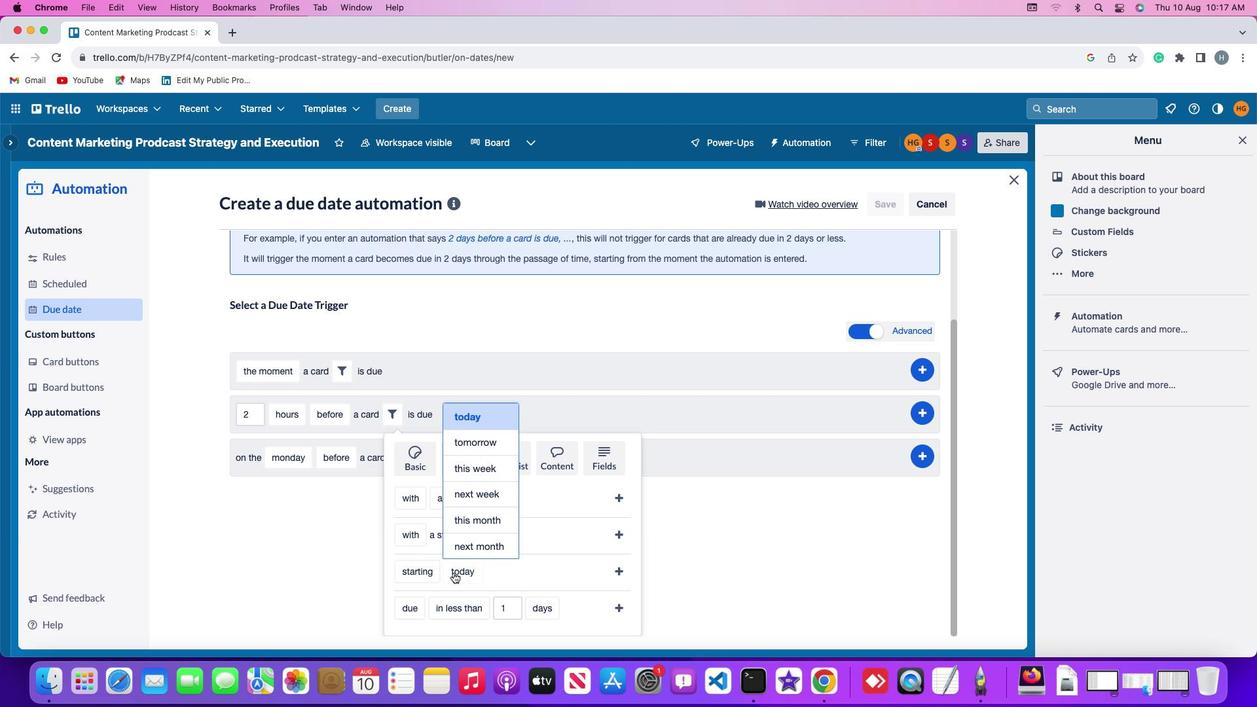 
Action: Mouse pressed left at (453, 572)
Screenshot: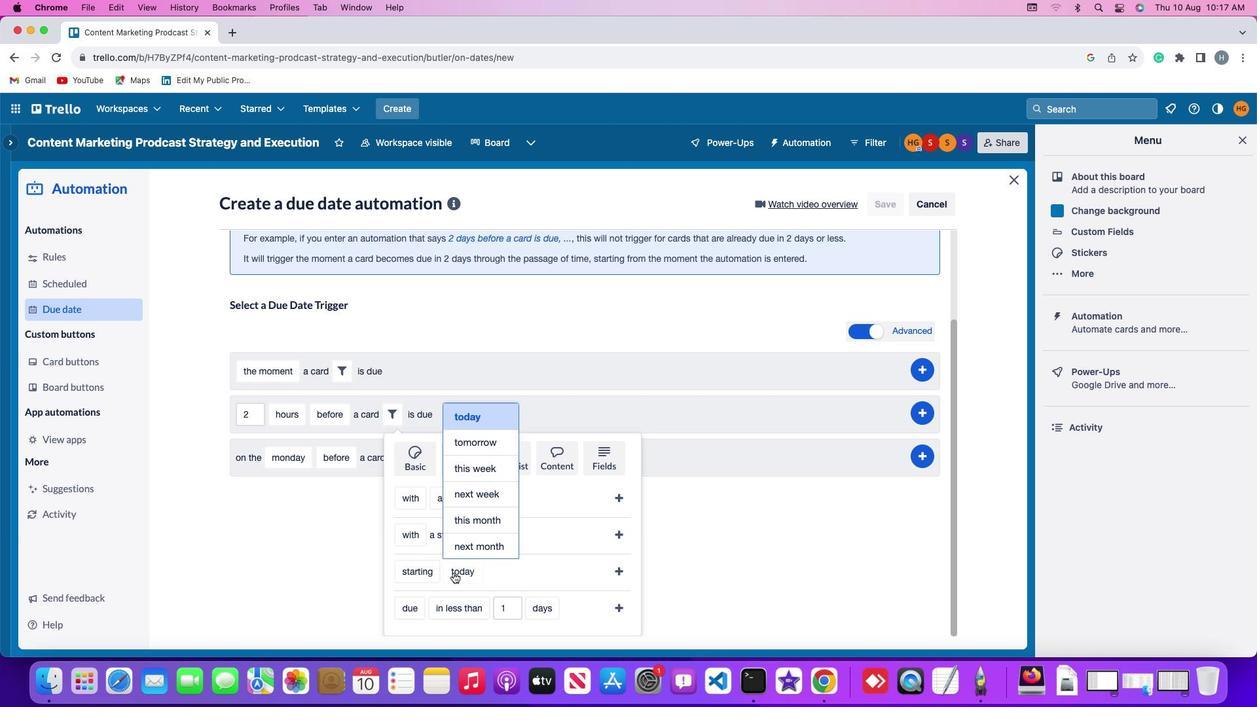 
Action: Mouse moved to (478, 489)
Screenshot: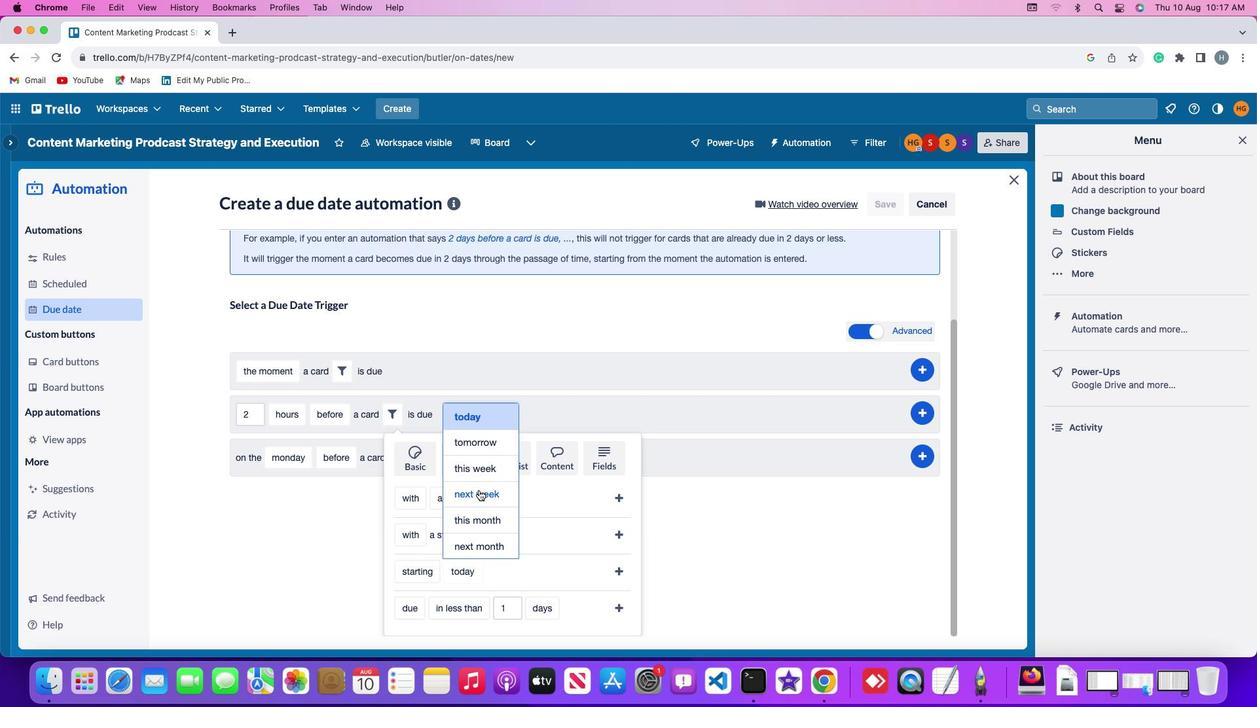 
Action: Mouse pressed left at (478, 489)
Screenshot: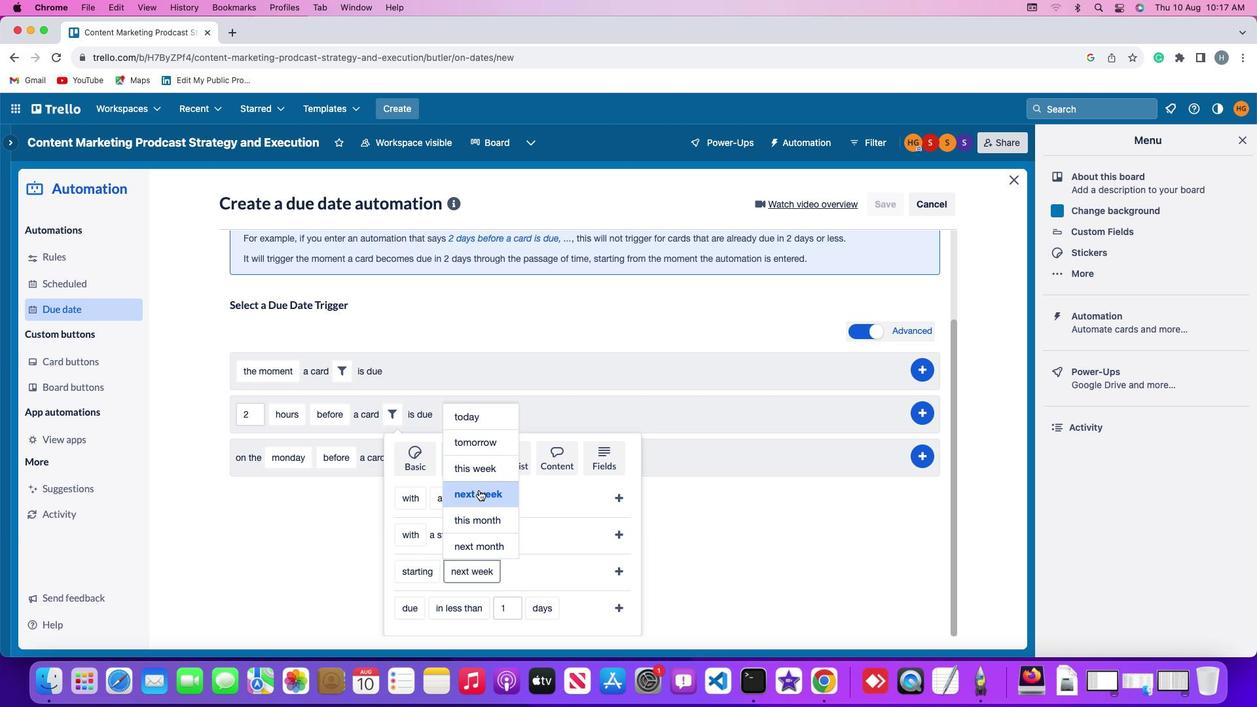 
Action: Mouse moved to (618, 569)
Screenshot: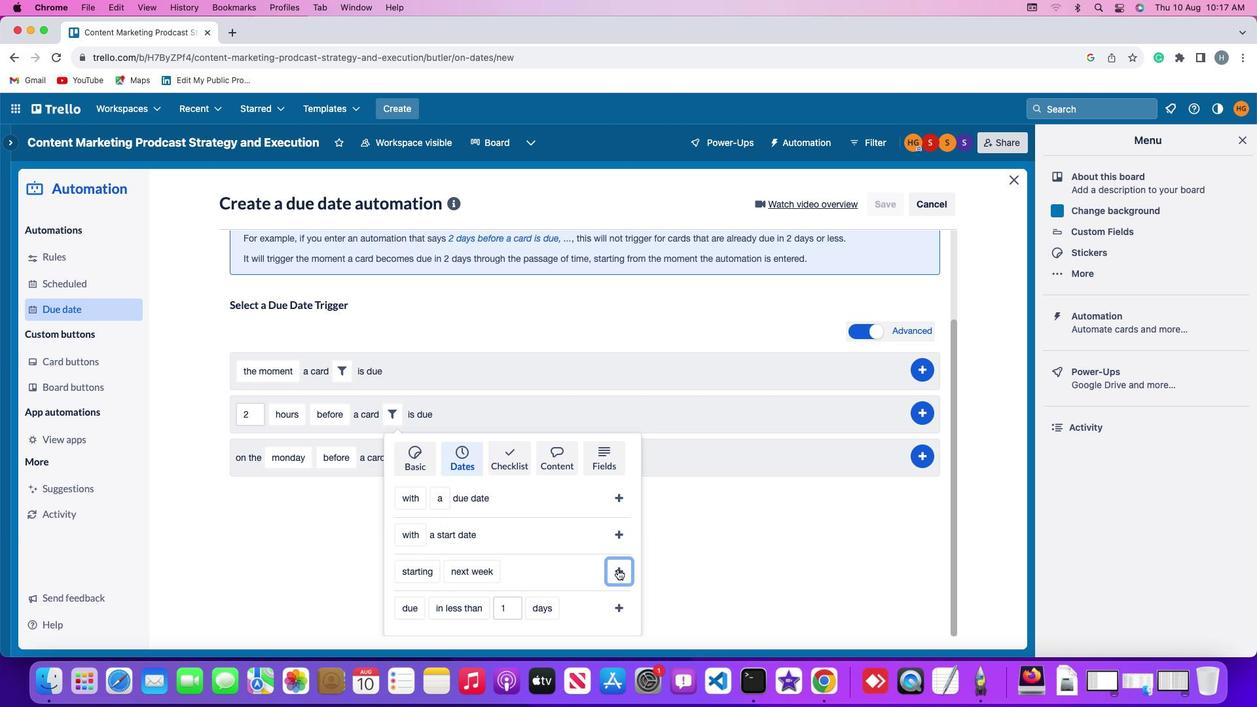 
Action: Mouse pressed left at (618, 569)
Screenshot: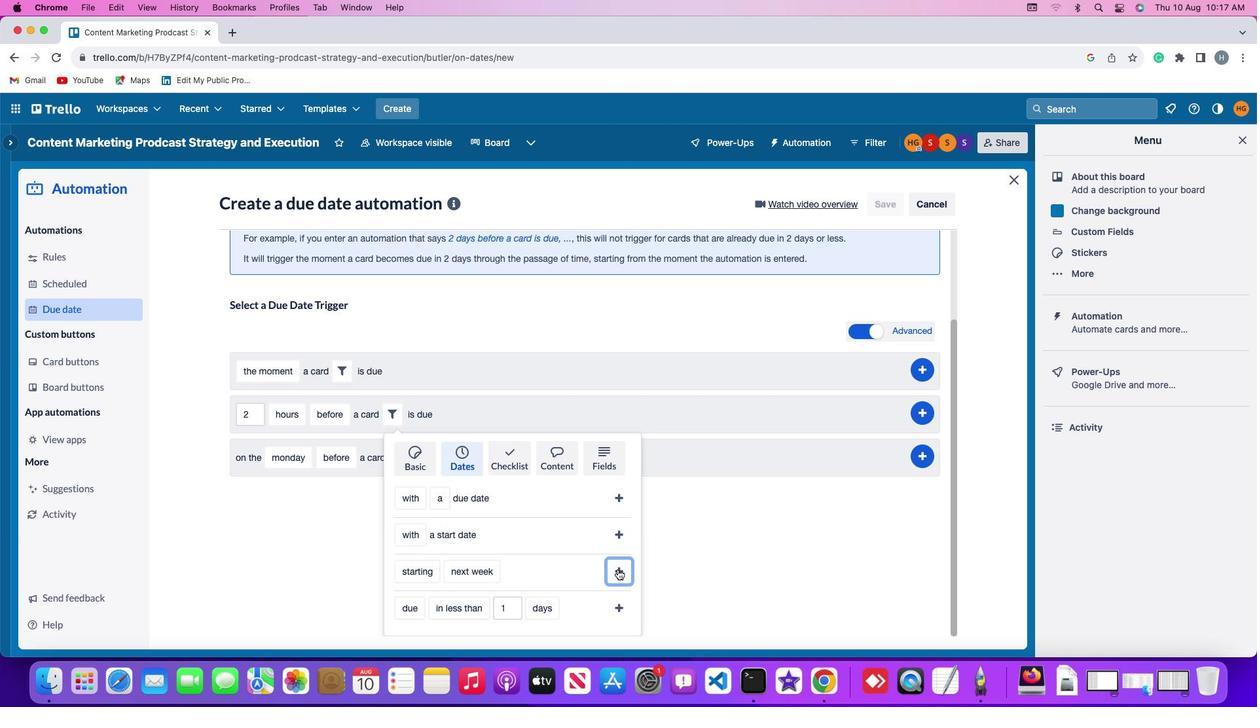 
Action: Mouse moved to (935, 528)
Screenshot: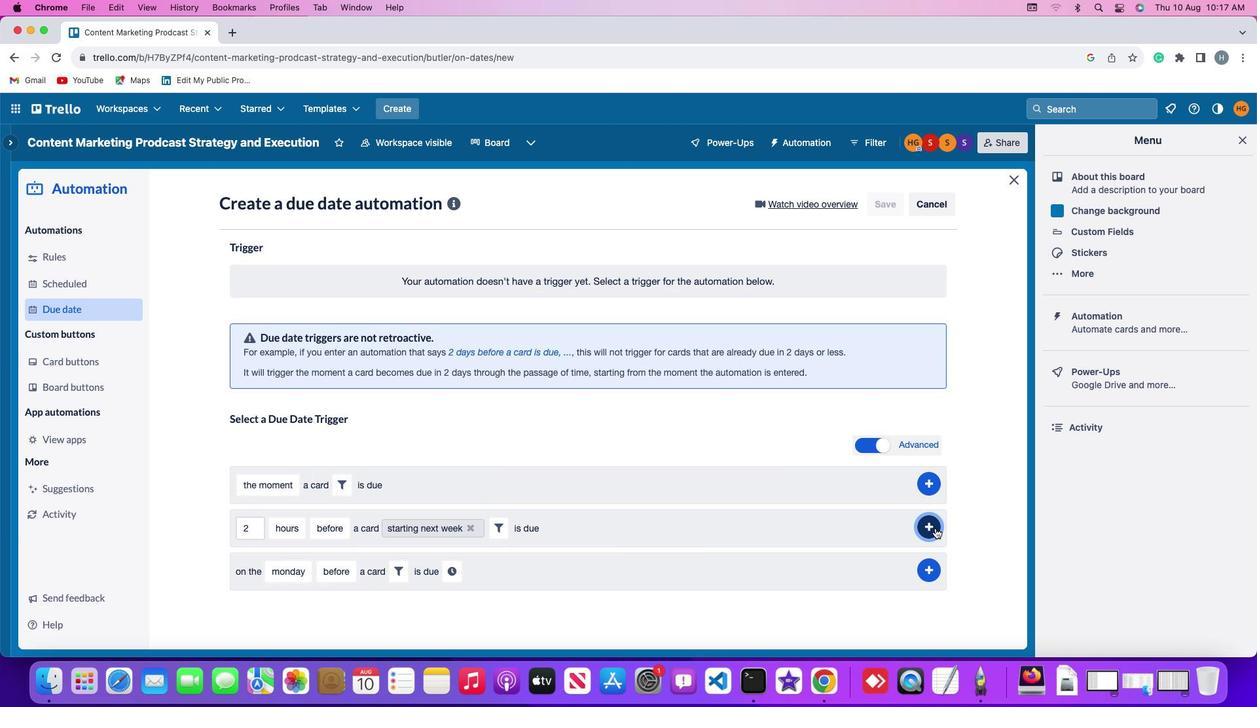 
Action: Mouse pressed left at (935, 528)
Screenshot: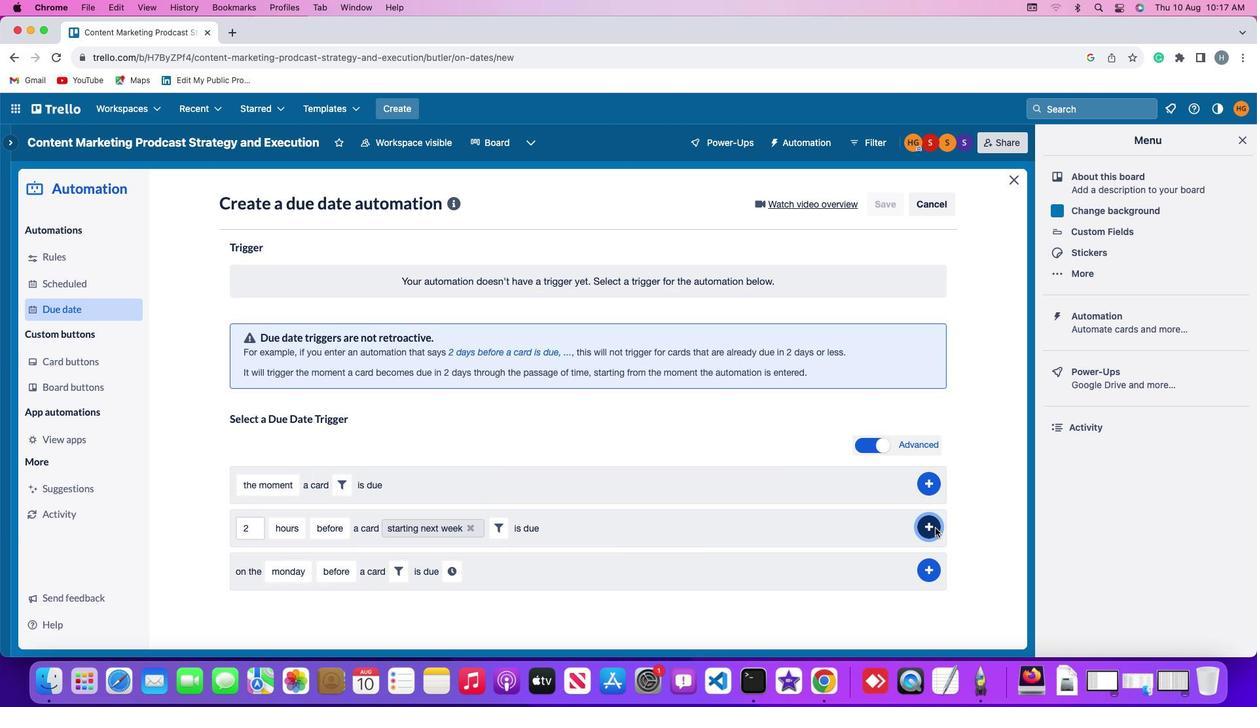 
Action: Mouse moved to (992, 420)
Screenshot: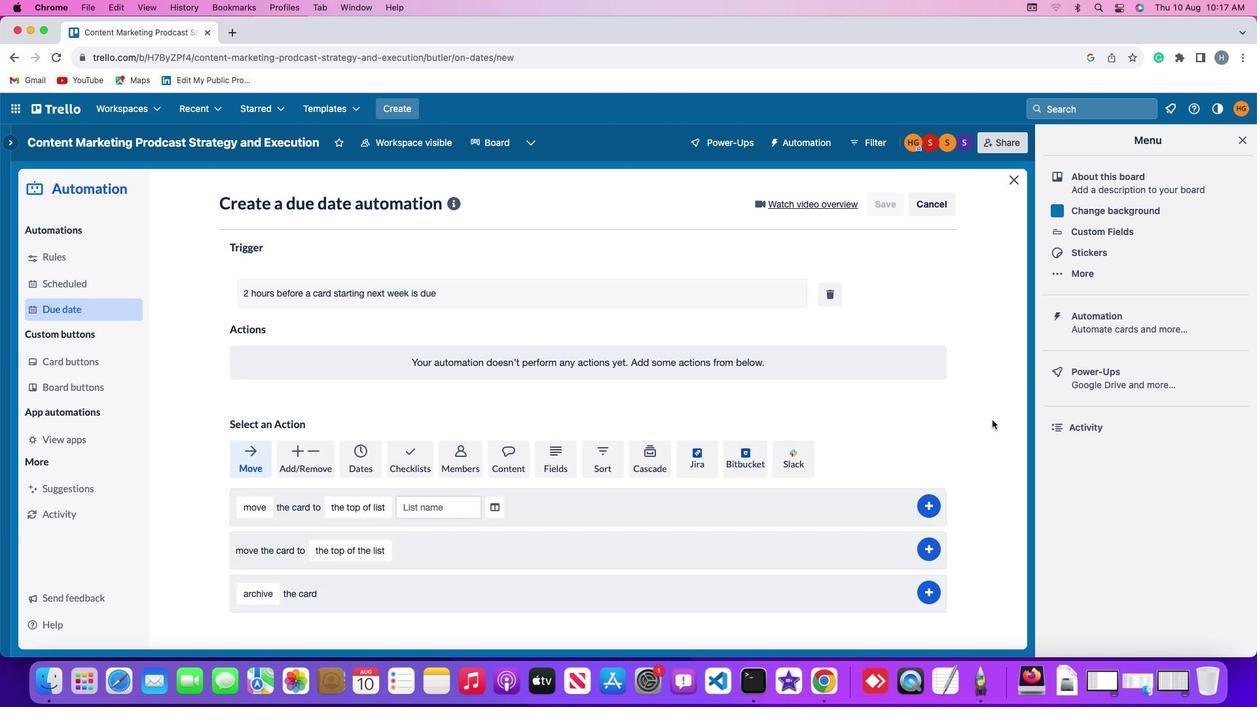 
